 Task: Open Card Operating Agreements Review in Board Media Planning and Buying to Workspace Event Marketing and add a team member Softage.1@softage.net, a label Green, a checklist Restaurant Launch, an attachment from your computer, a color Green and finally, add a card description 'Plan and execute company team-building seminar' and a comment 'Given the potential impact of this task on our team morale and motivation, let us ensure that we approach it with a sense of positivity and enthusiasm.'. Add a start date 'Jan 05, 1900' with a due date 'Jan 12, 1900'
Action: Mouse moved to (117, 57)
Screenshot: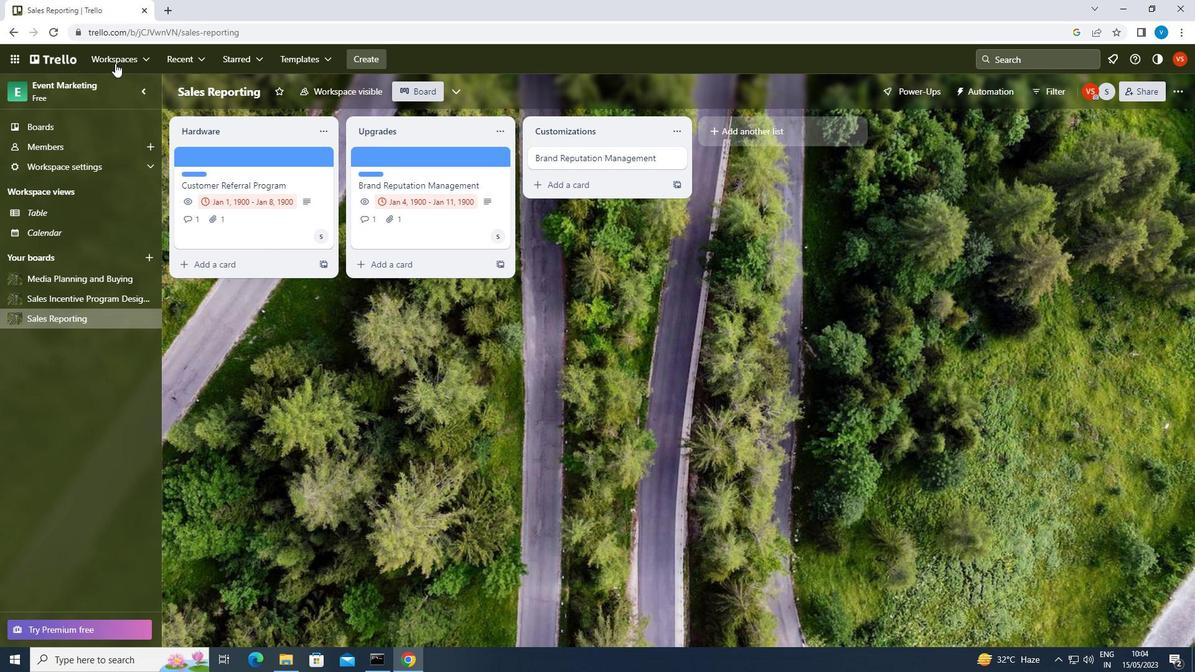 
Action: Mouse pressed left at (117, 57)
Screenshot: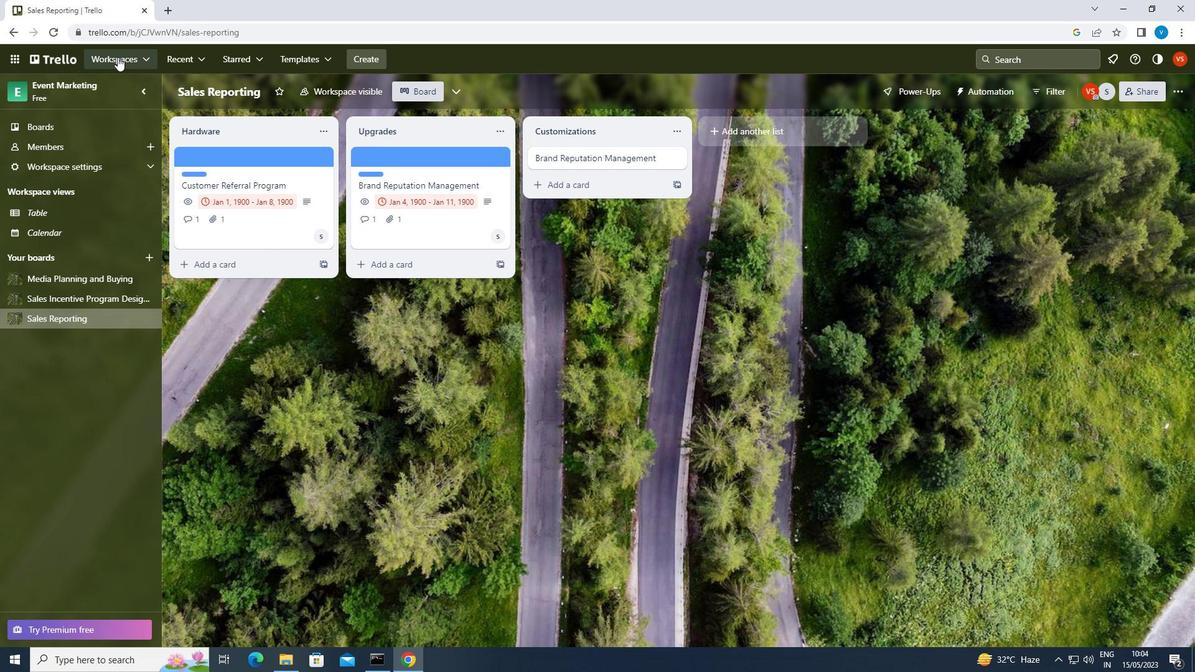 
Action: Mouse moved to (132, 531)
Screenshot: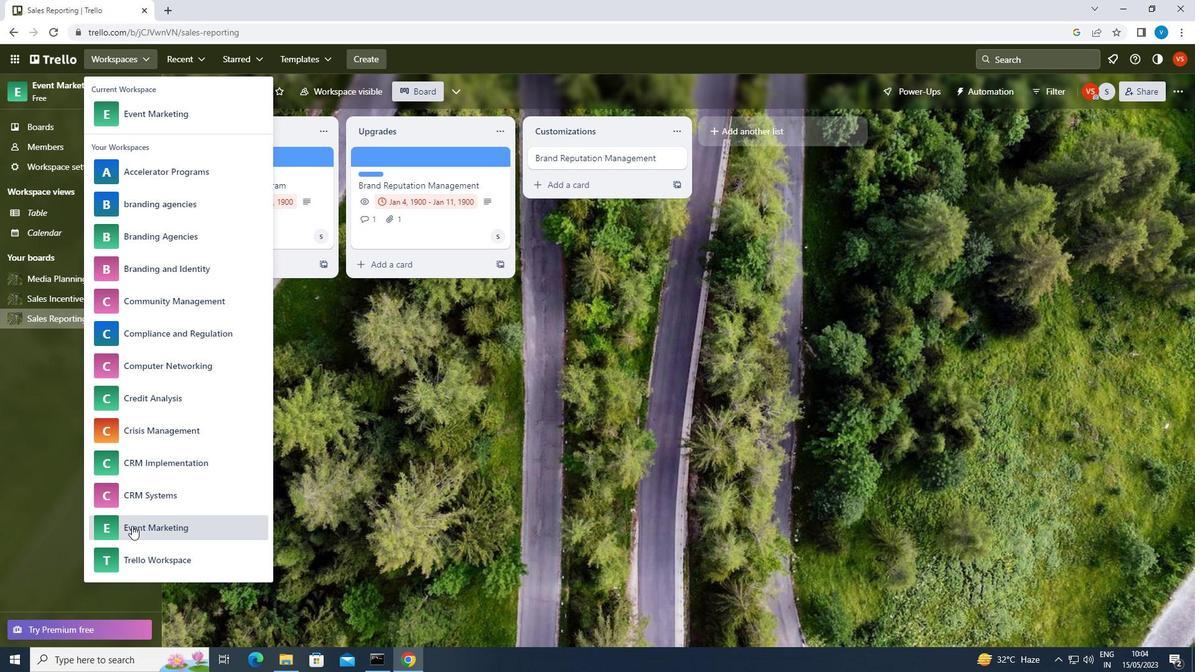 
Action: Mouse pressed left at (132, 531)
Screenshot: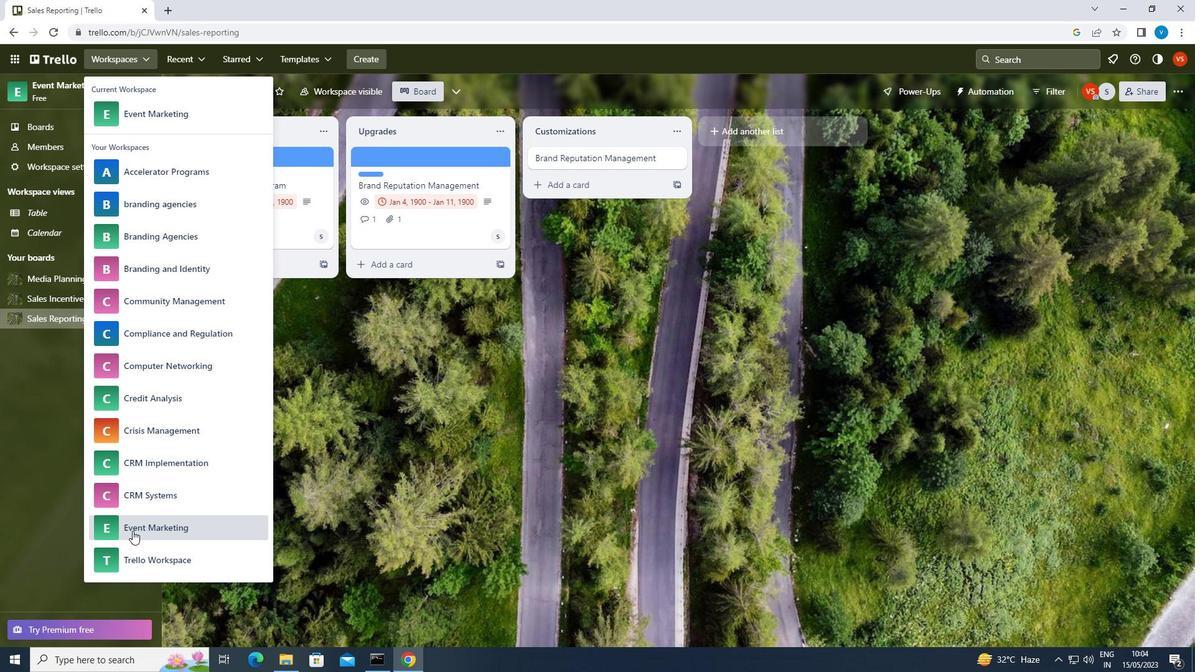 
Action: Mouse moved to (882, 522)
Screenshot: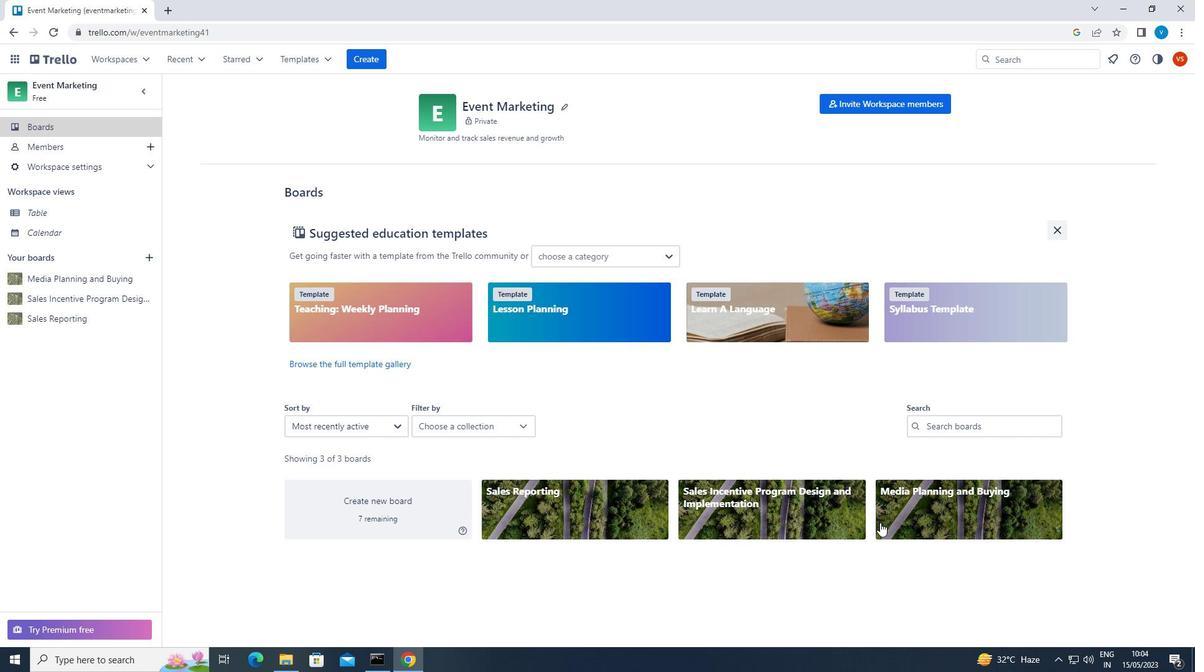 
Action: Mouse pressed left at (882, 522)
Screenshot: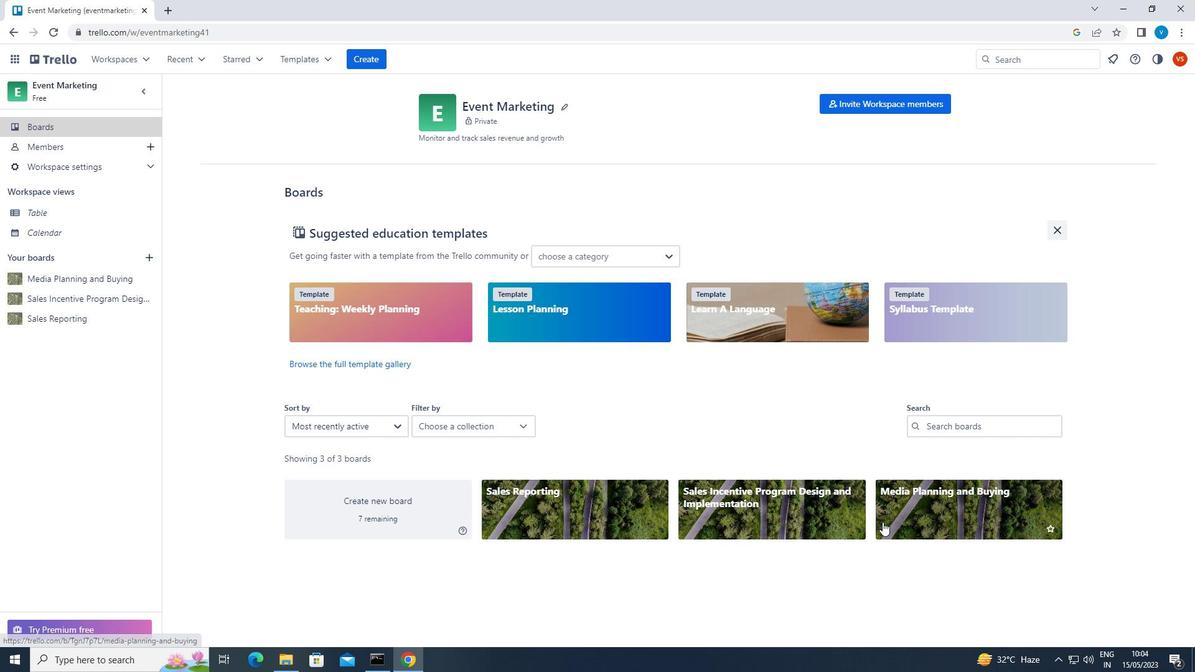 
Action: Mouse moved to (431, 154)
Screenshot: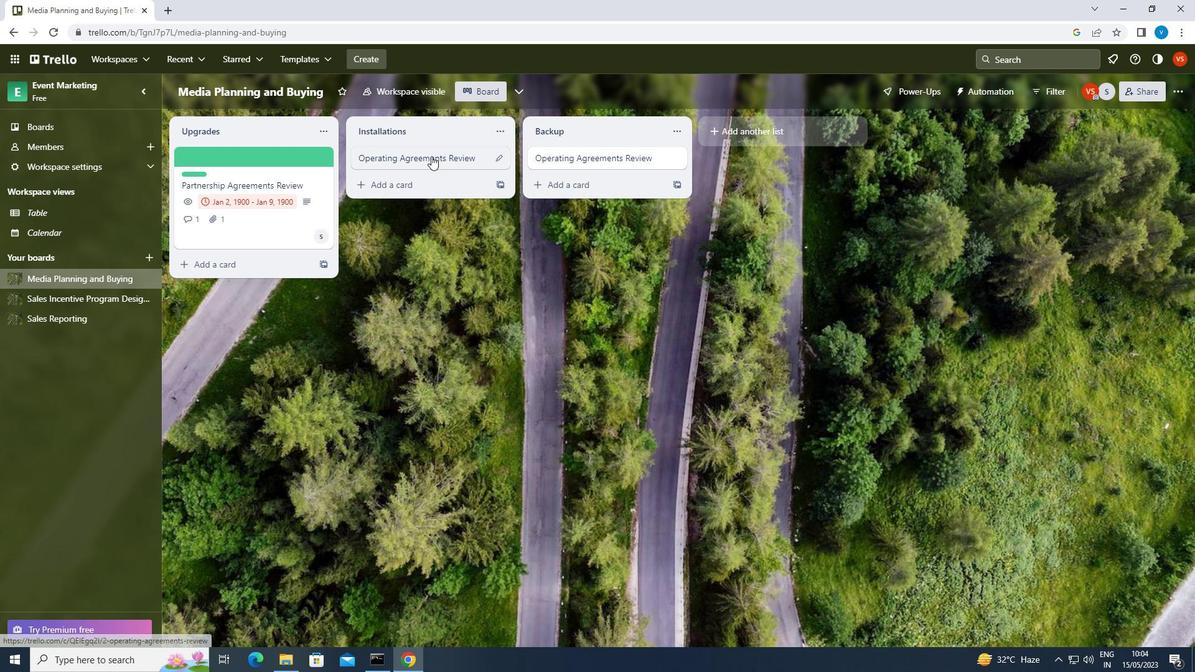 
Action: Mouse pressed left at (431, 154)
Screenshot: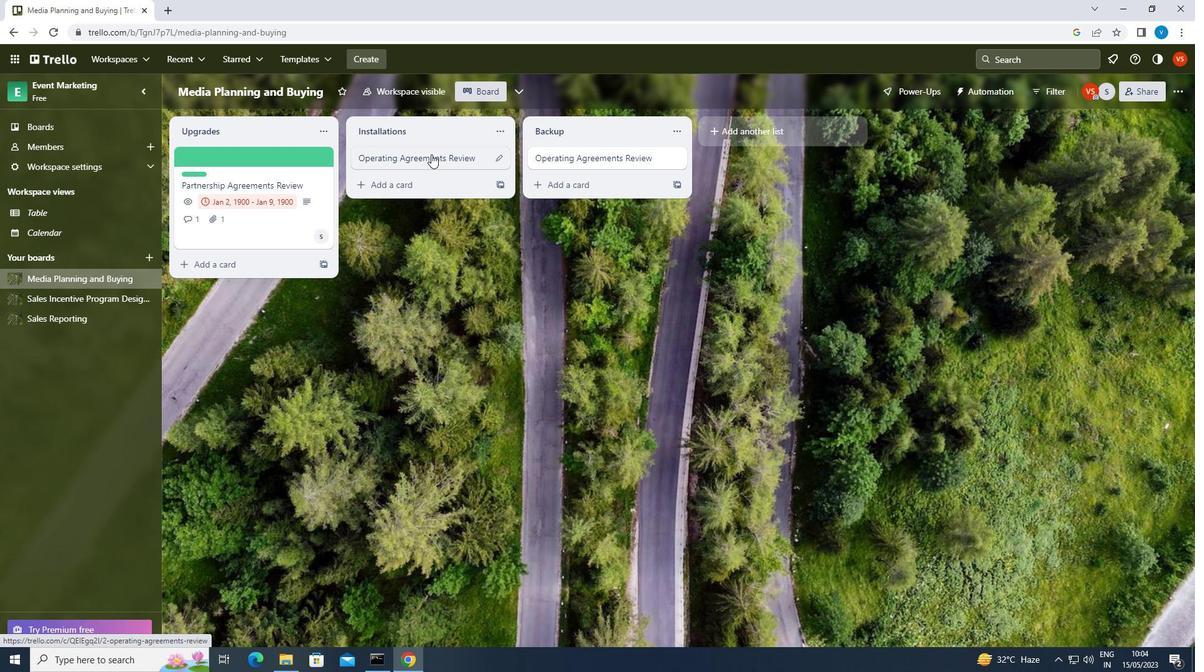 
Action: Mouse moved to (746, 204)
Screenshot: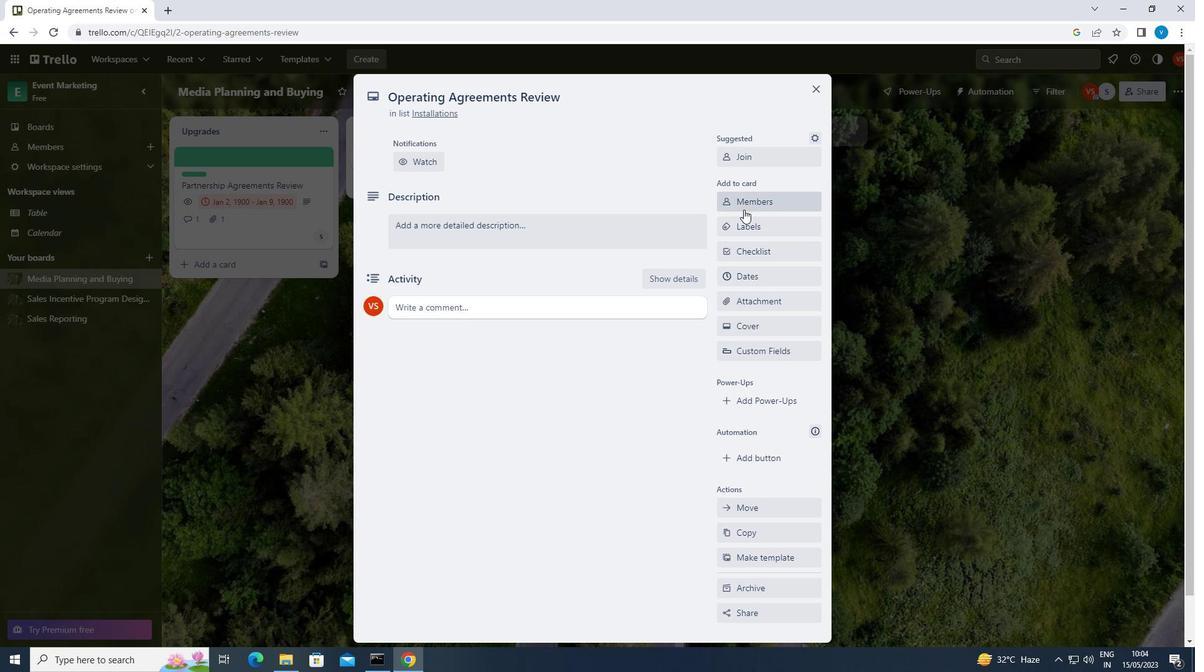 
Action: Mouse pressed left at (746, 204)
Screenshot: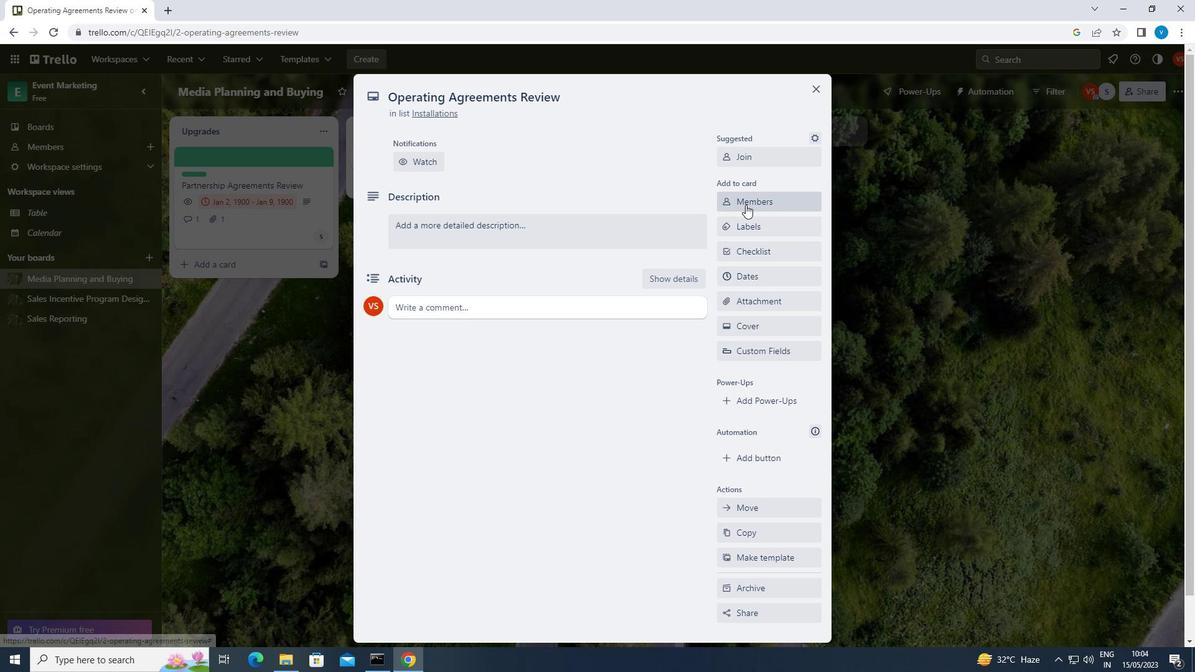 
Action: Mouse moved to (716, 221)
Screenshot: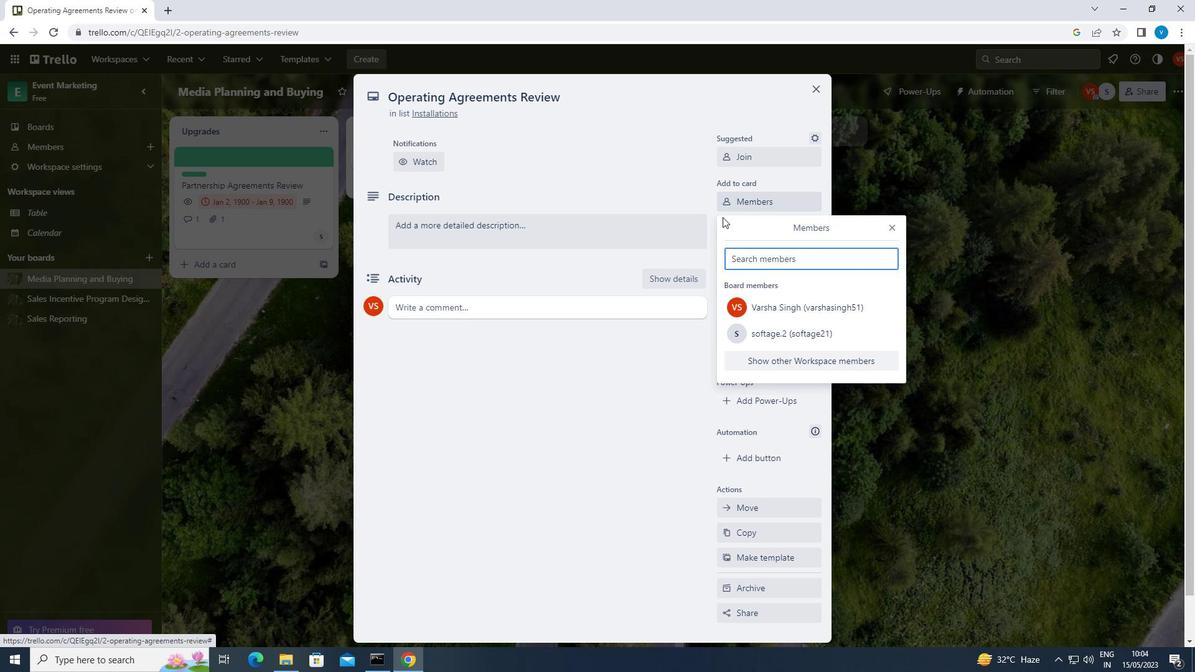 
Action: Key pressed <Key.shift>SOFTAGE.1<Key.shift><Key.shift><Key.shift>@SOFTAGE.NET
Screenshot: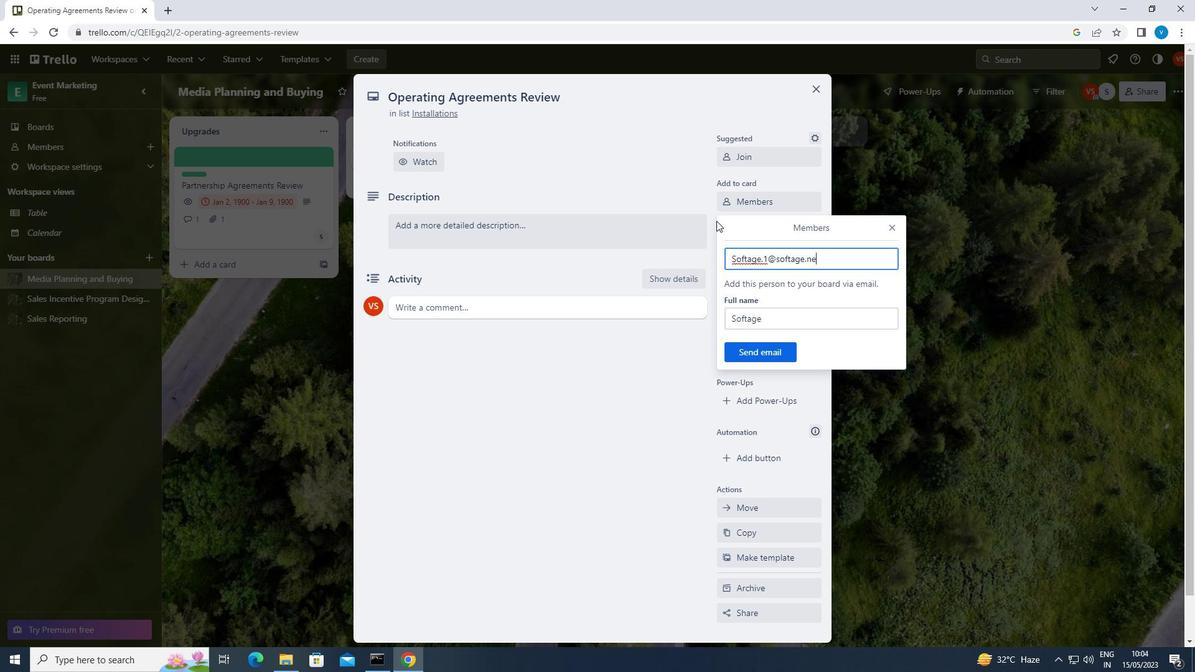 
Action: Mouse moved to (768, 349)
Screenshot: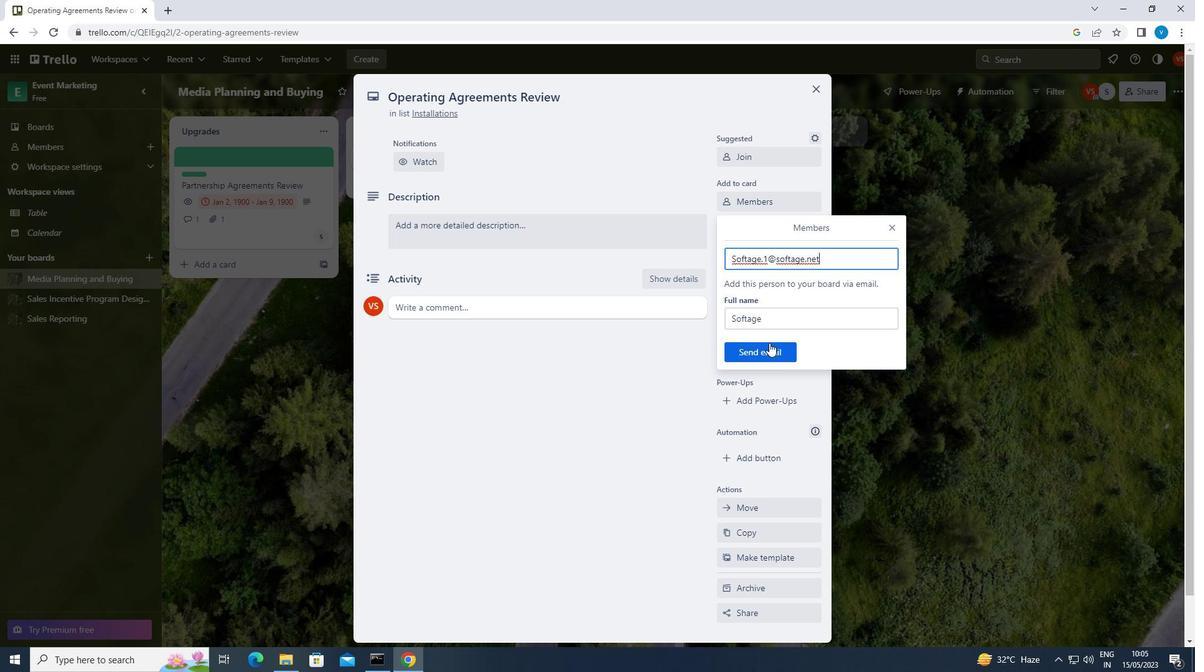 
Action: Mouse pressed left at (768, 349)
Screenshot: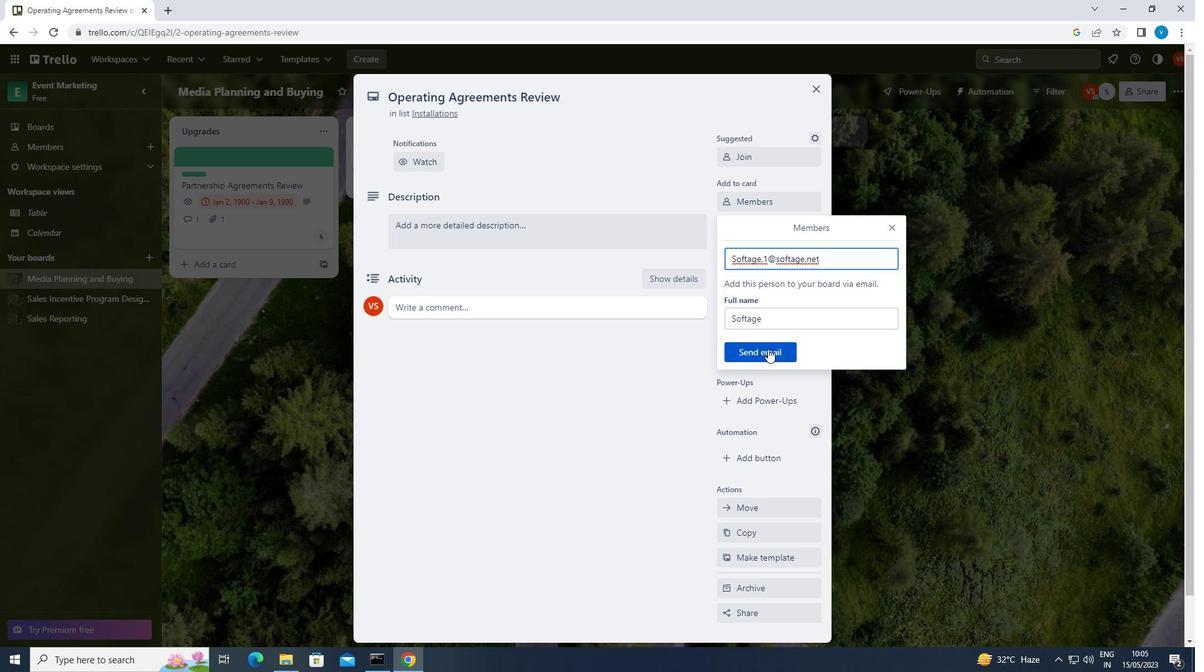 
Action: Mouse moved to (770, 225)
Screenshot: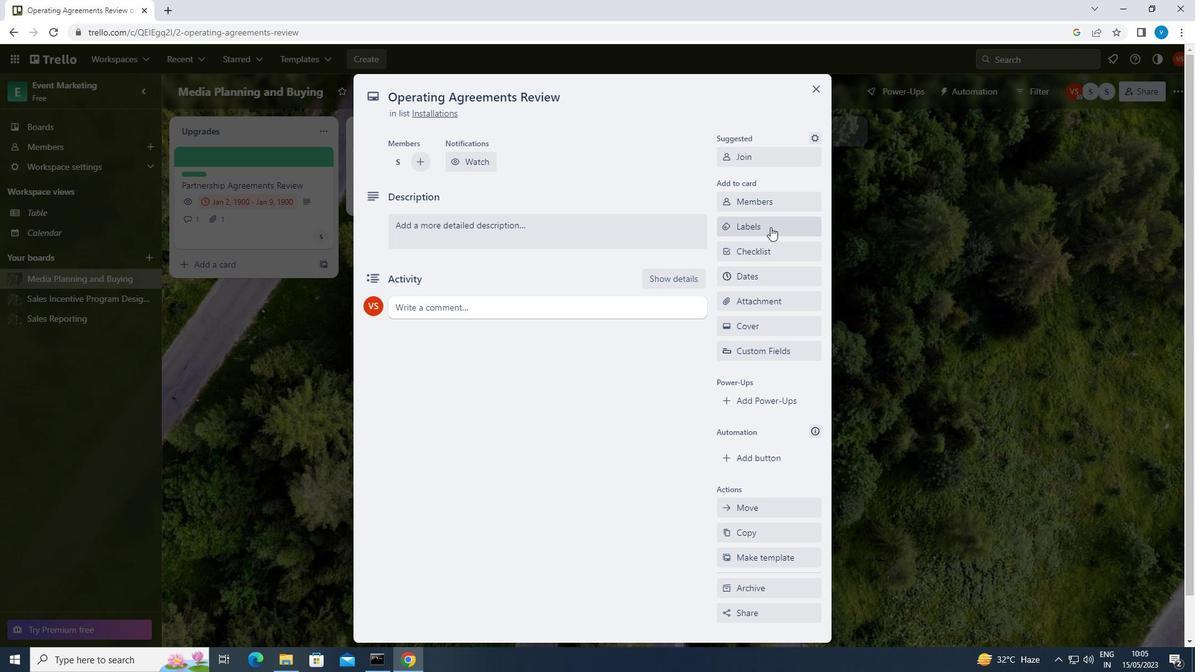 
Action: Mouse pressed left at (770, 225)
Screenshot: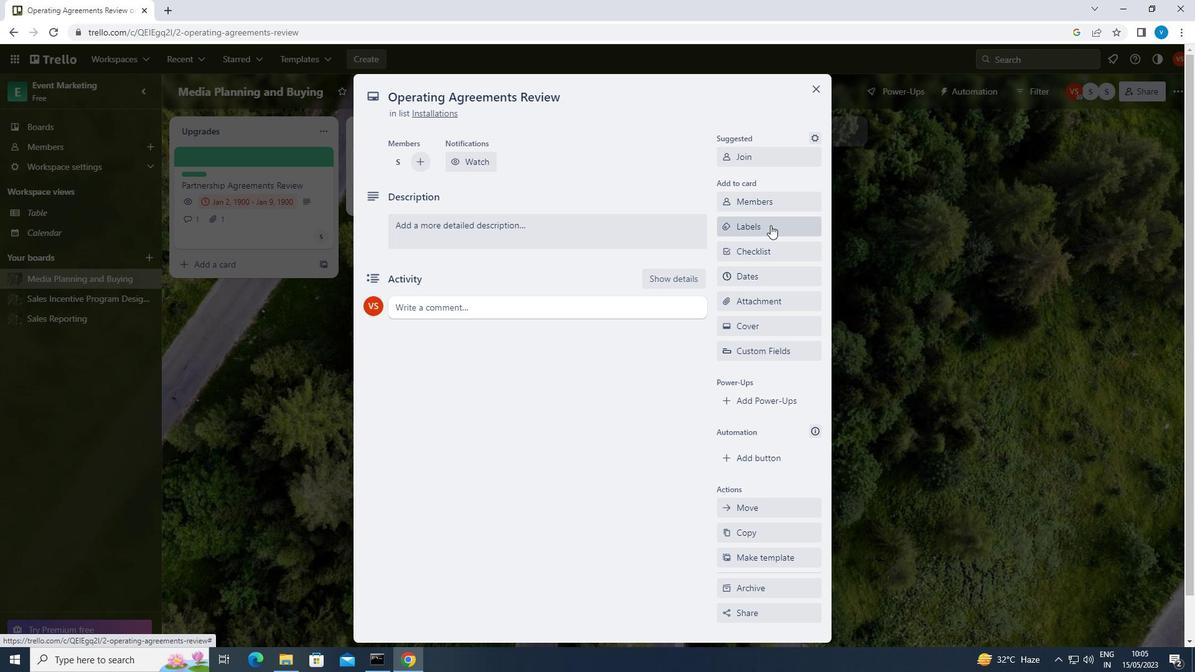 
Action: Mouse moved to (789, 325)
Screenshot: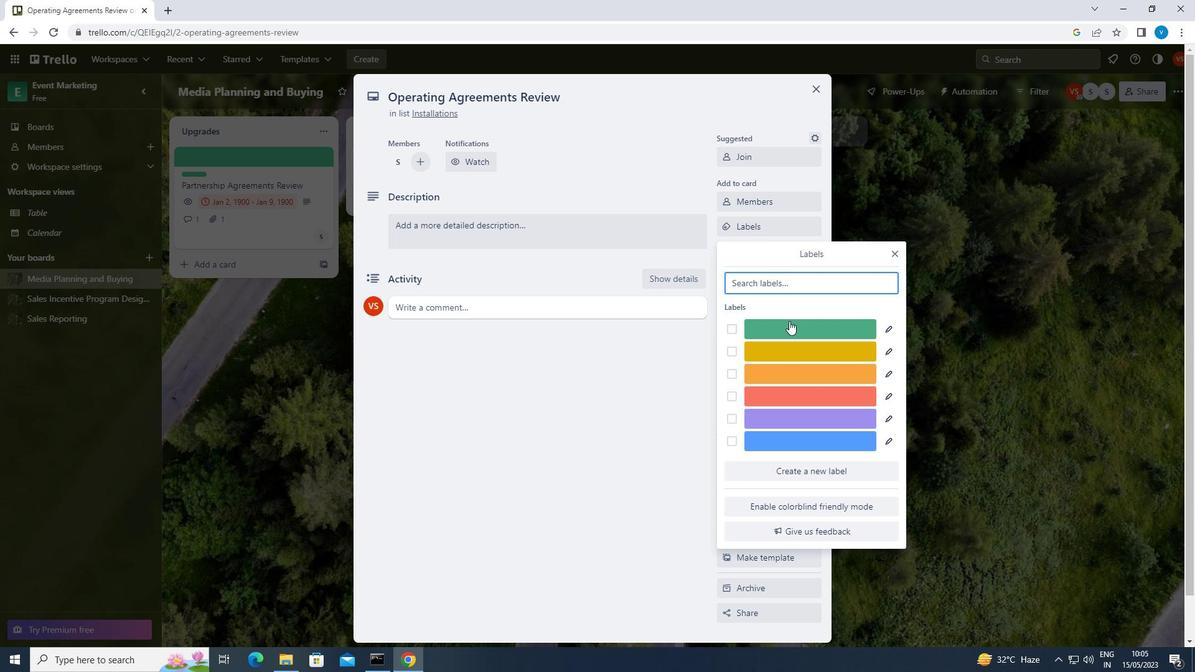 
Action: Mouse pressed left at (789, 325)
Screenshot: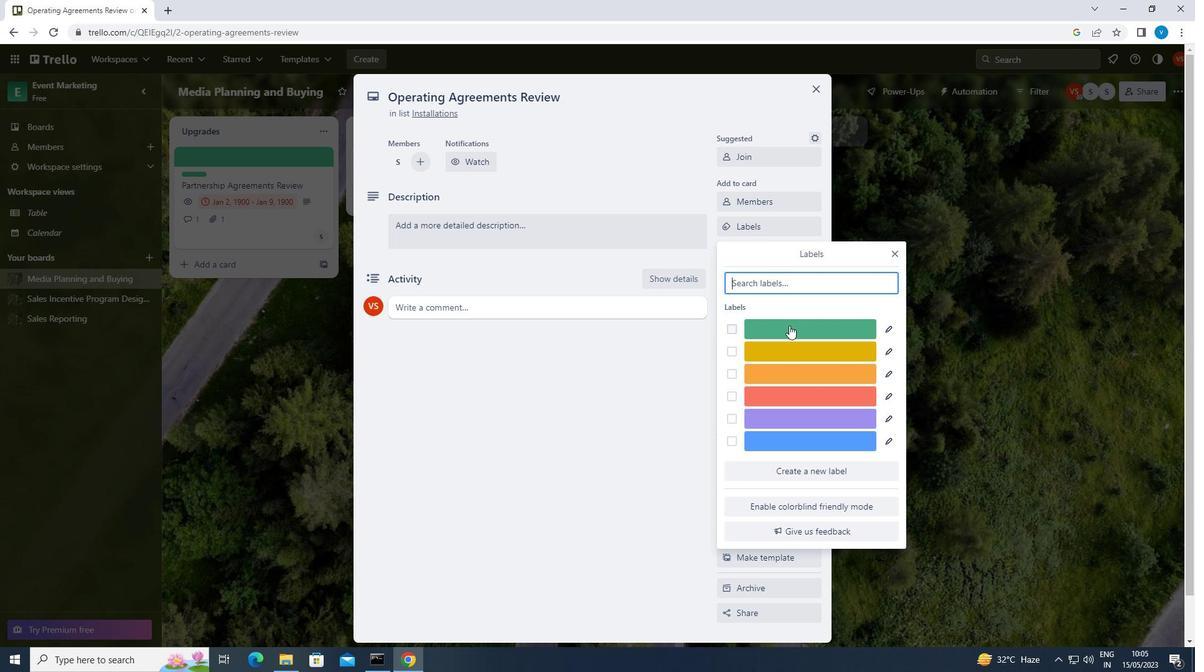 
Action: Mouse moved to (894, 254)
Screenshot: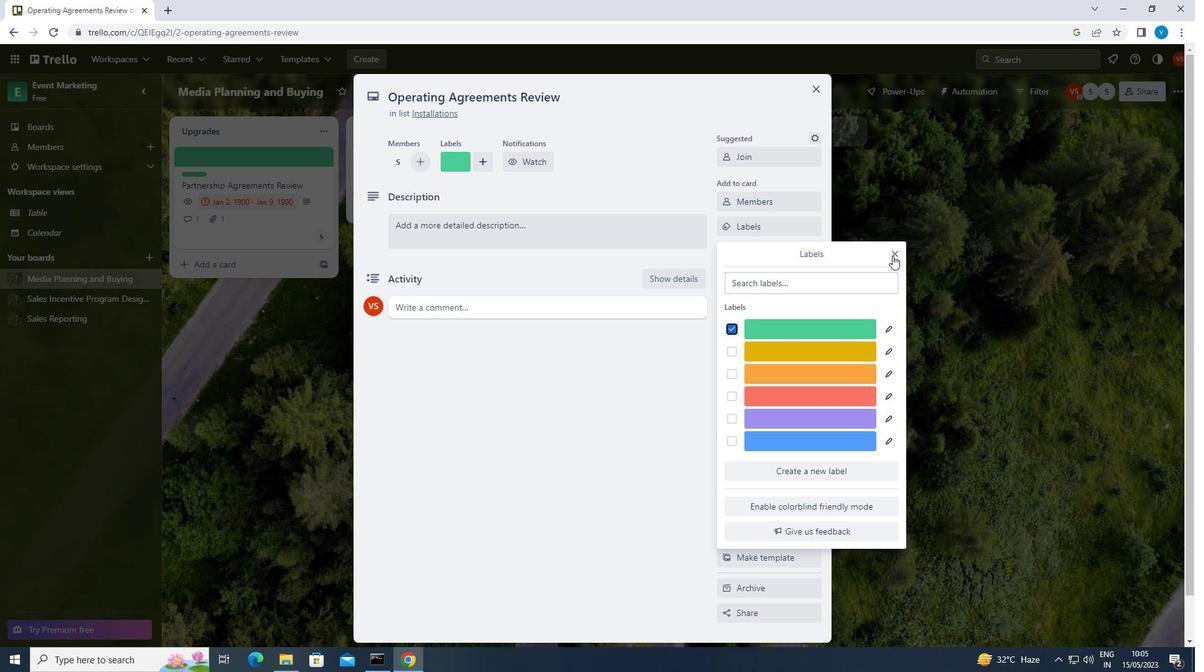 
Action: Mouse pressed left at (894, 254)
Screenshot: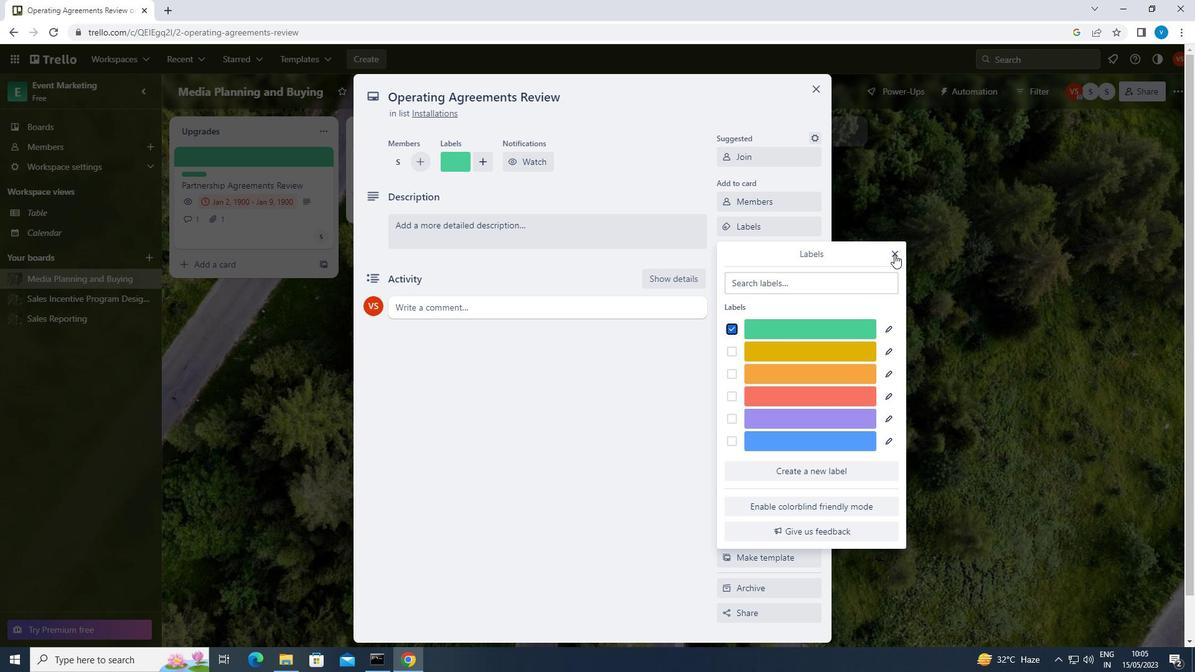 
Action: Mouse moved to (804, 252)
Screenshot: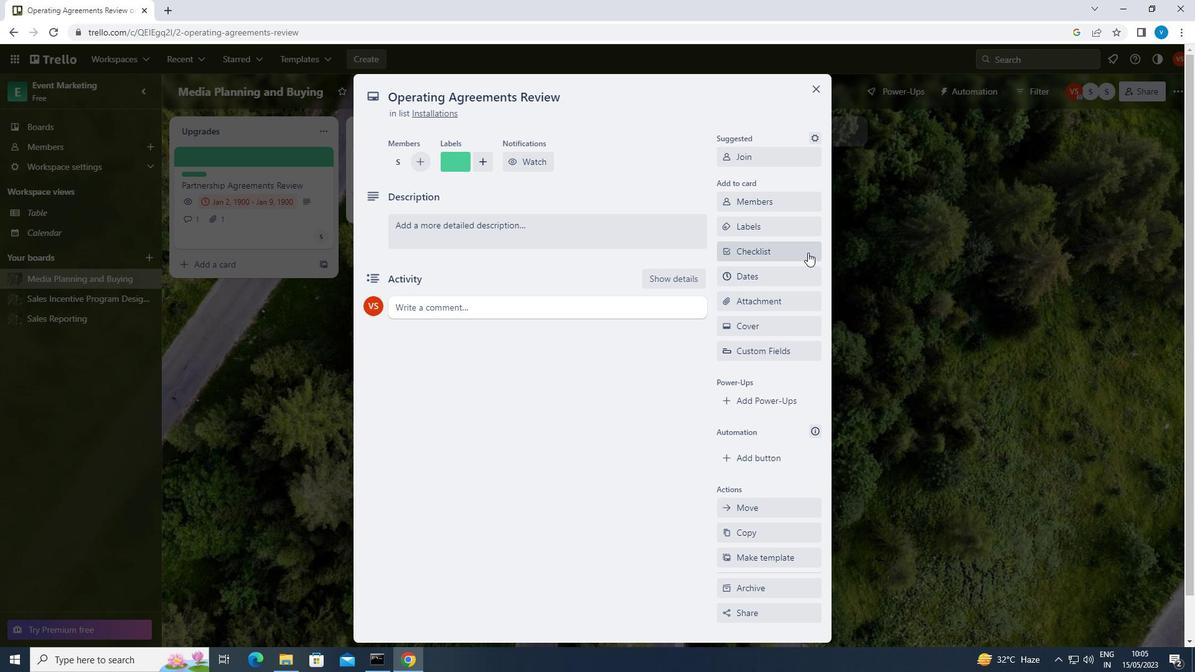 
Action: Mouse pressed left at (804, 252)
Screenshot: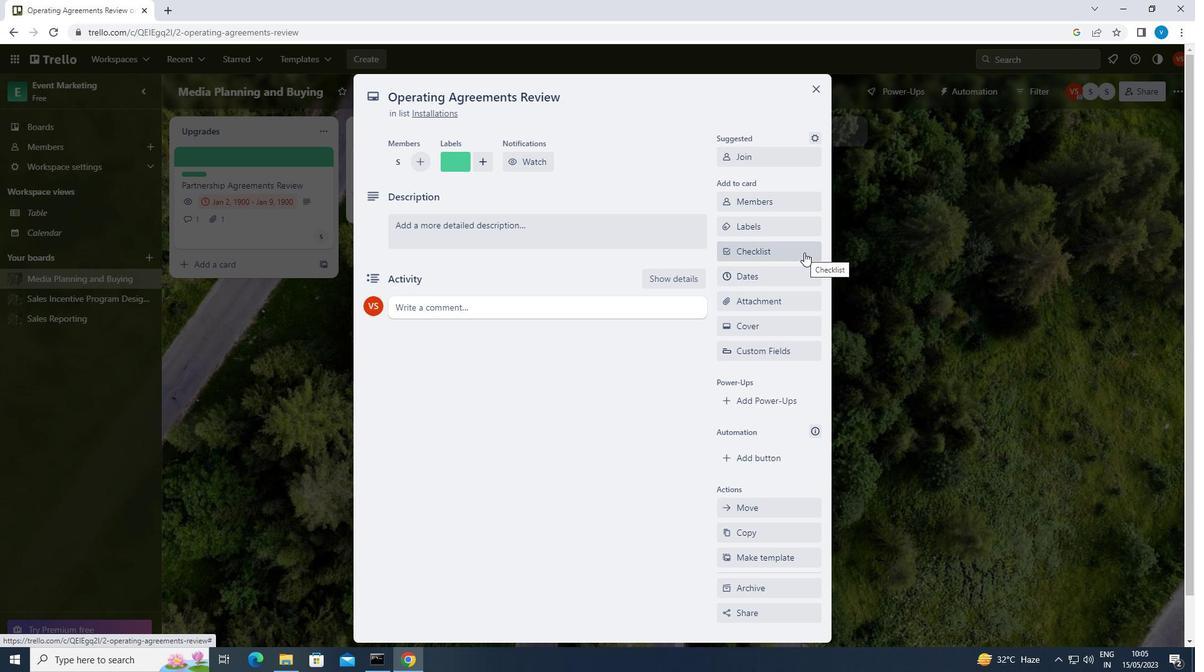 
Action: Mouse moved to (804, 250)
Screenshot: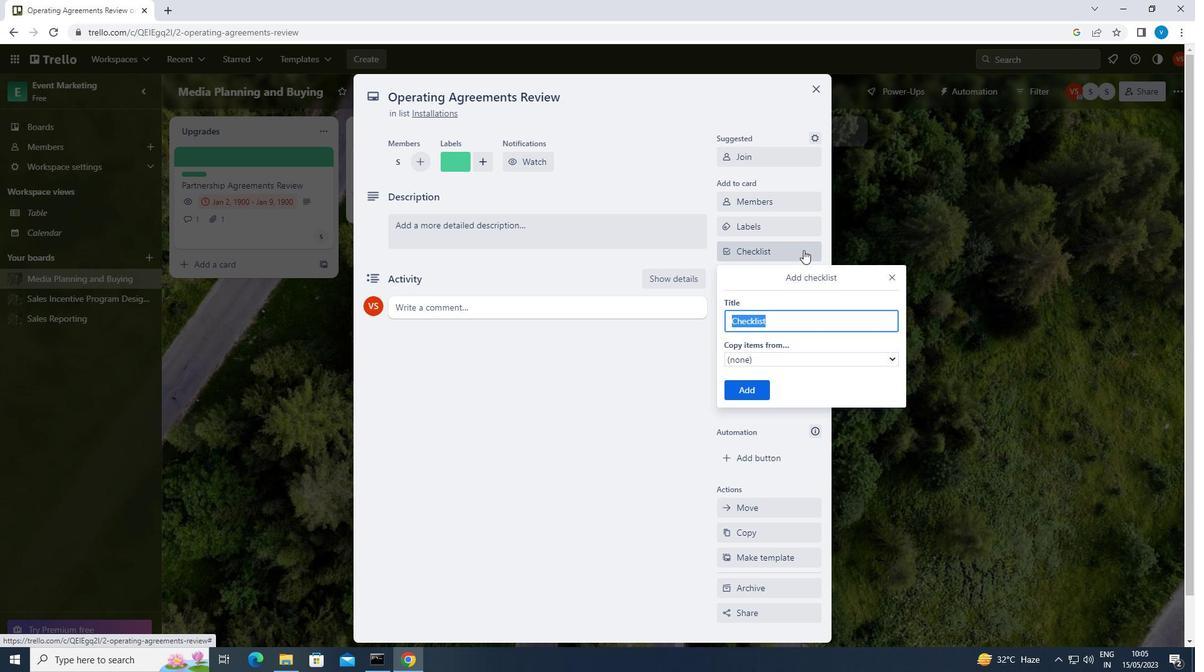 
Action: Key pressed <Key.shift>RESTAURANT<Key.space><Key.shift><Key.shift><Key.shift><Key.shift><Key.shift>LAUNCH
Screenshot: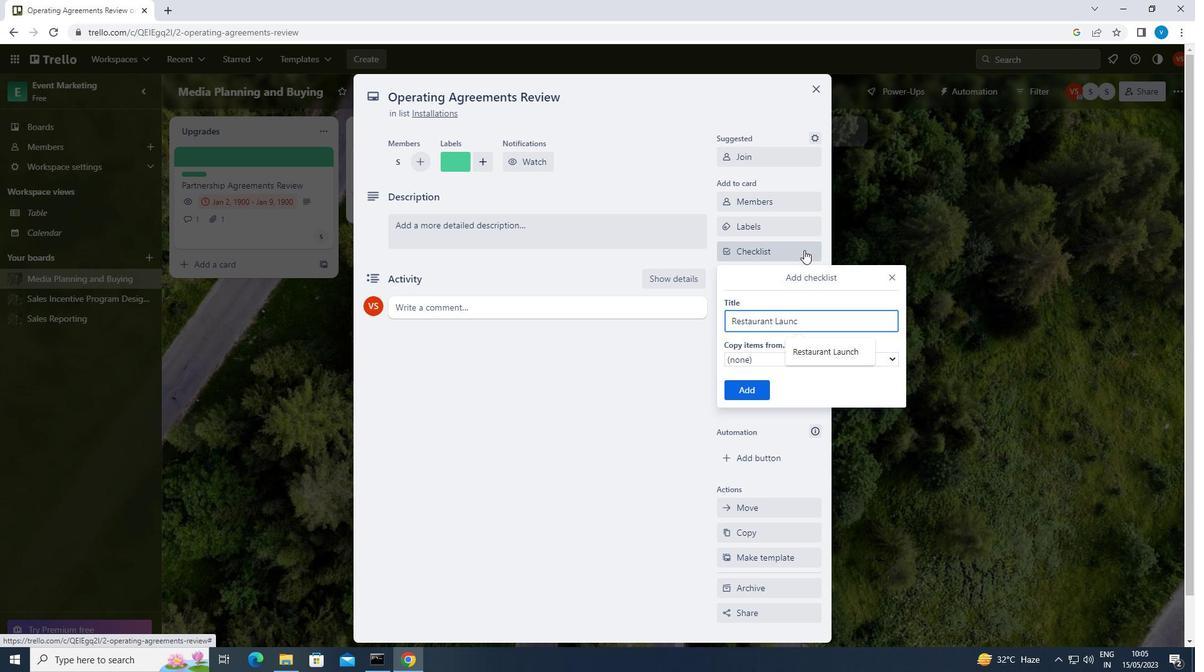 
Action: Mouse moved to (755, 396)
Screenshot: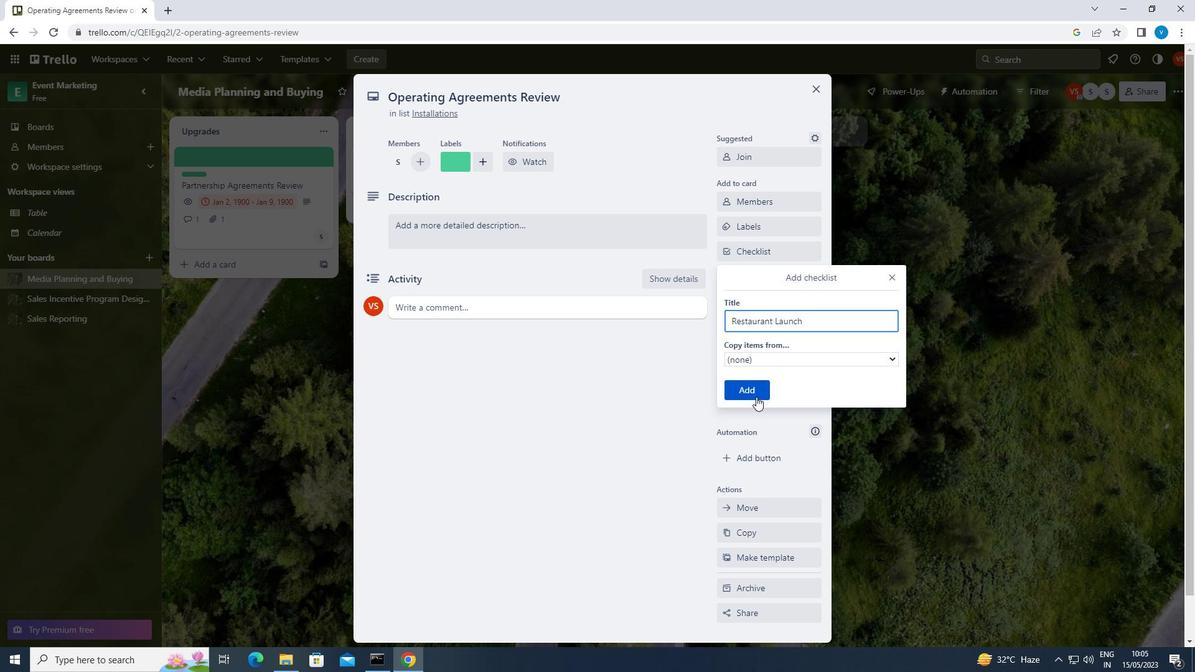 
Action: Mouse pressed left at (755, 396)
Screenshot: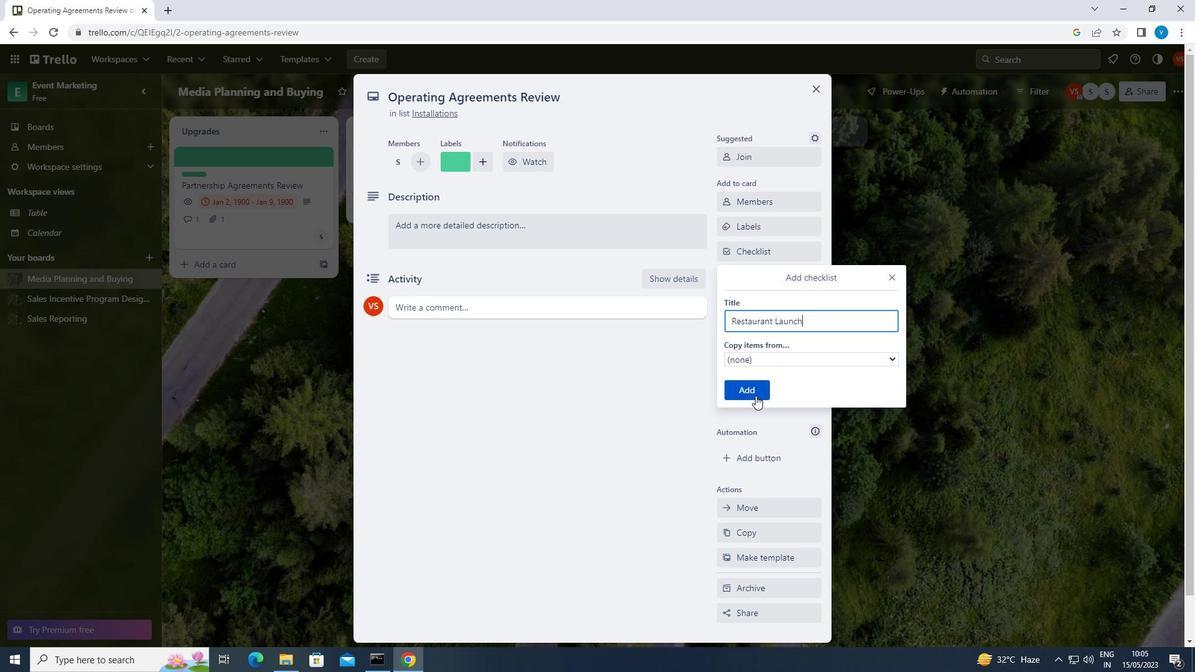 
Action: Mouse moved to (764, 298)
Screenshot: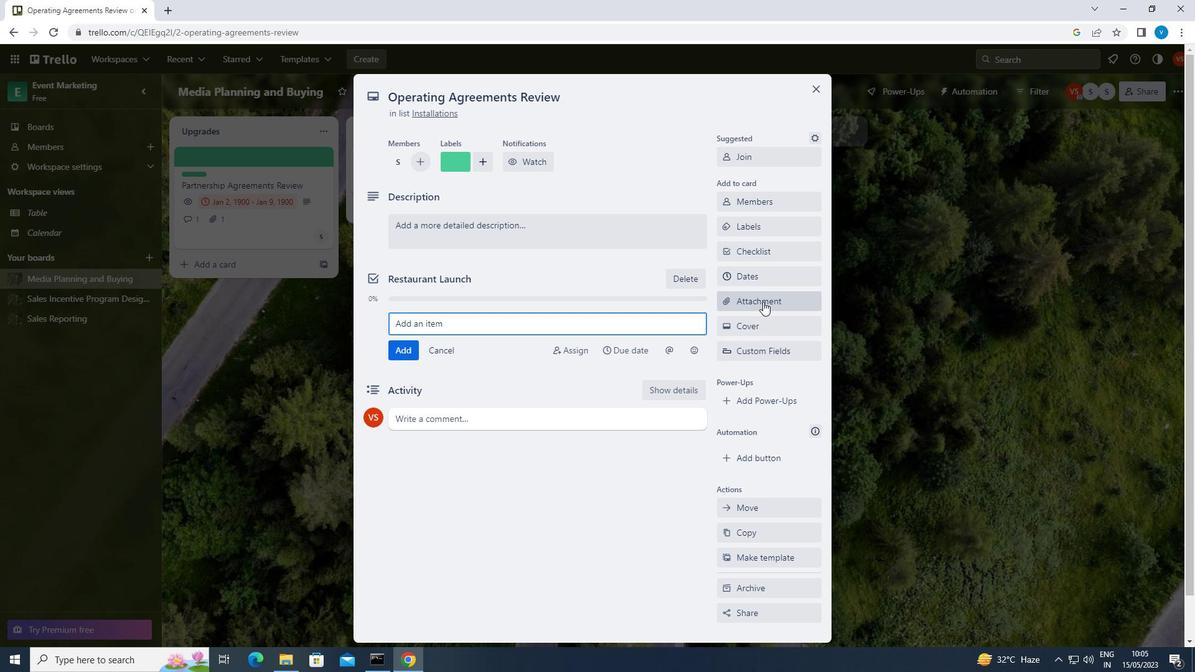 
Action: Mouse pressed left at (764, 298)
Screenshot: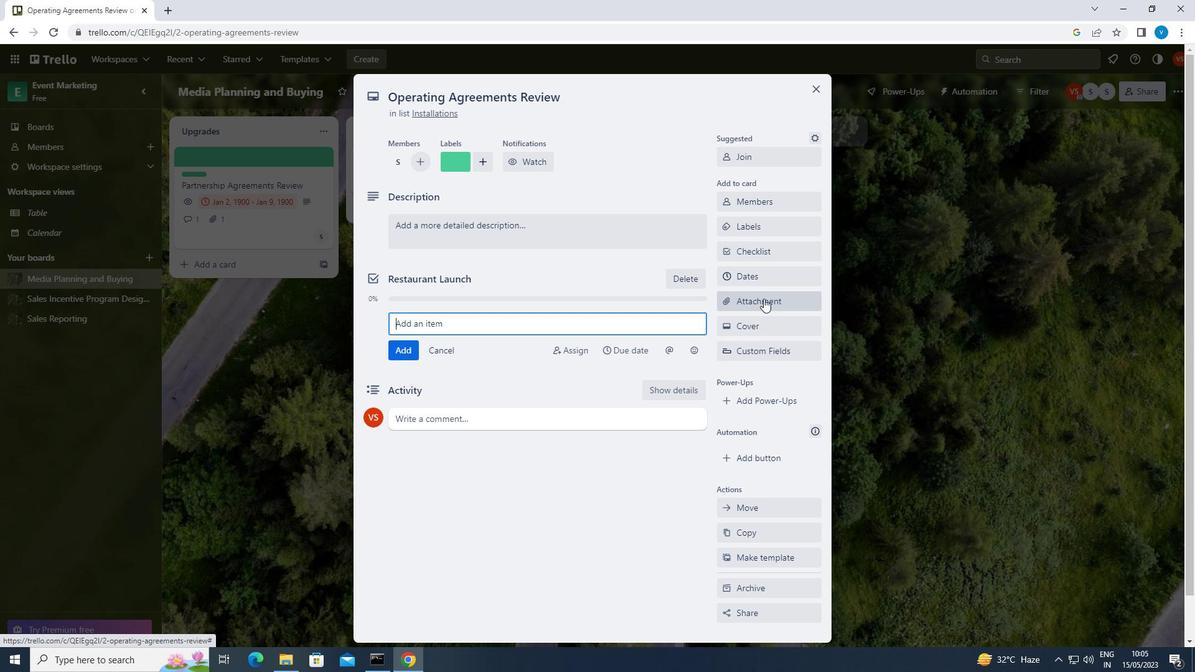 
Action: Mouse moved to (745, 354)
Screenshot: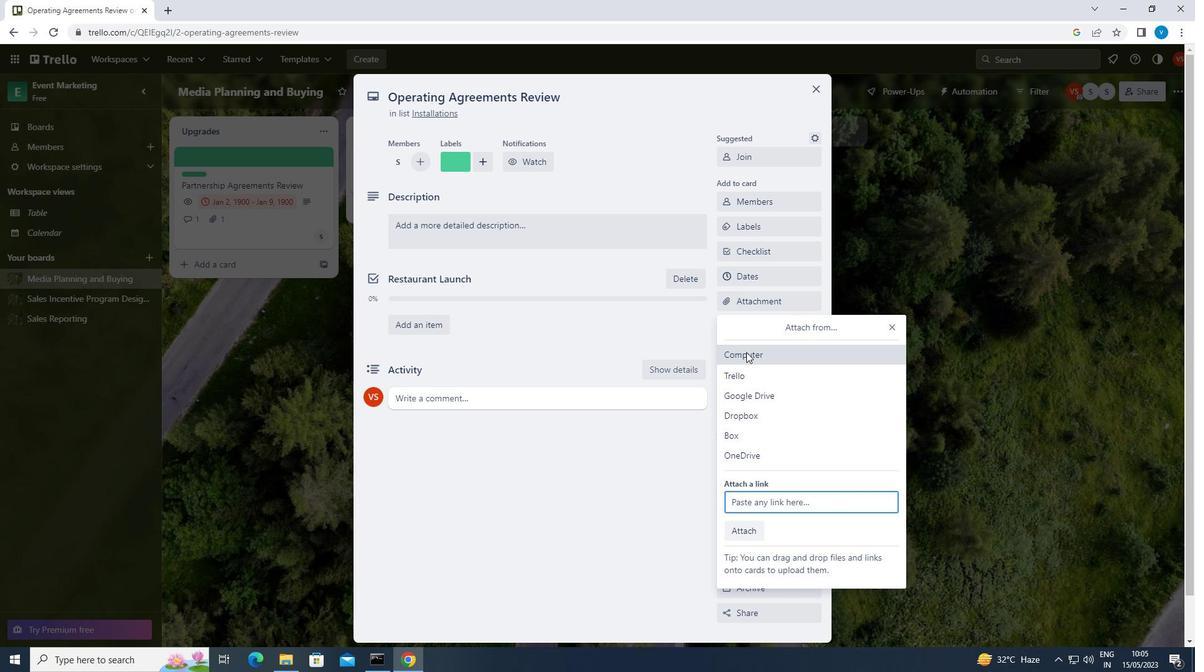 
Action: Mouse pressed left at (745, 354)
Screenshot: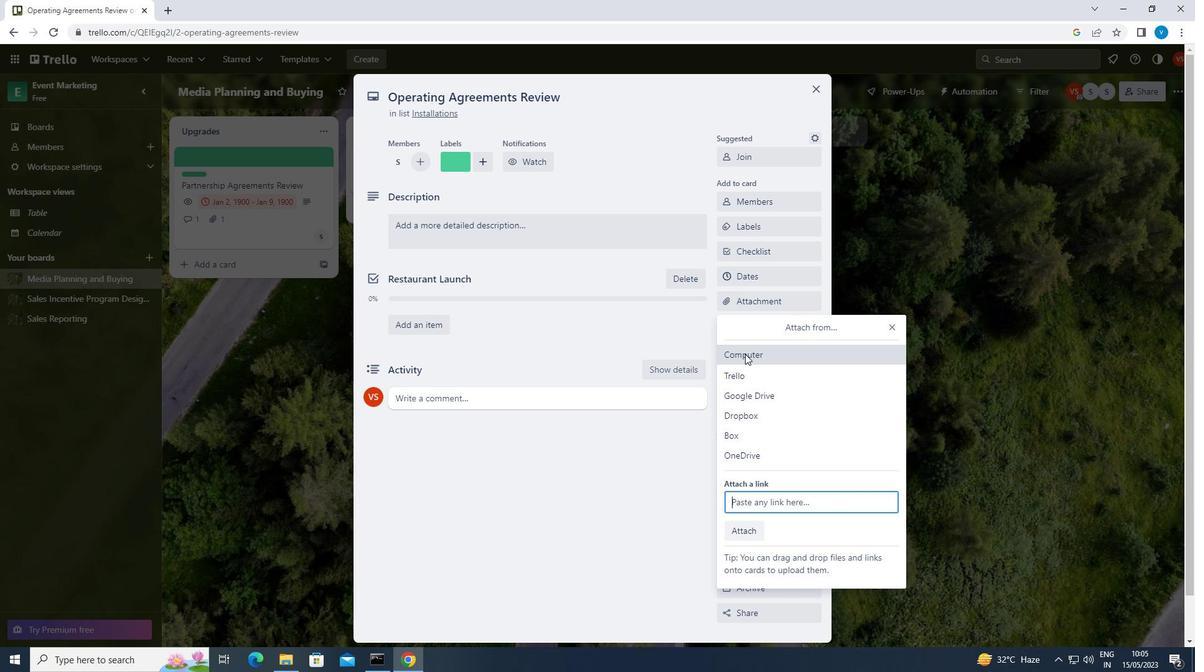 
Action: Mouse moved to (281, 215)
Screenshot: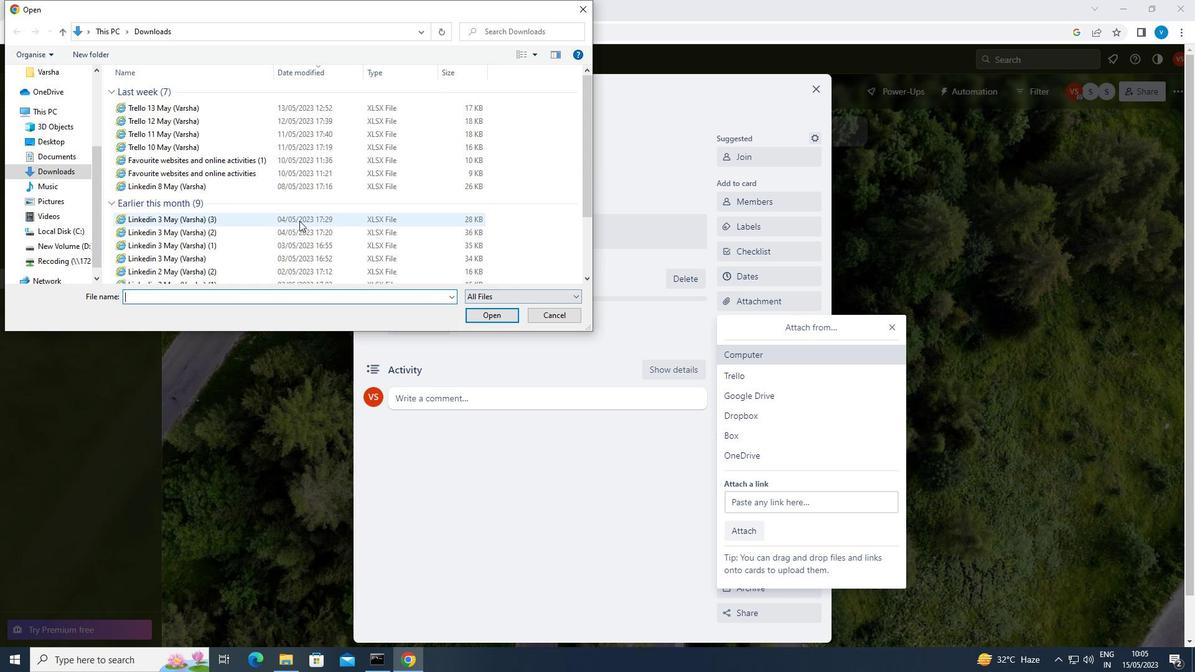 
Action: Mouse pressed left at (281, 215)
Screenshot: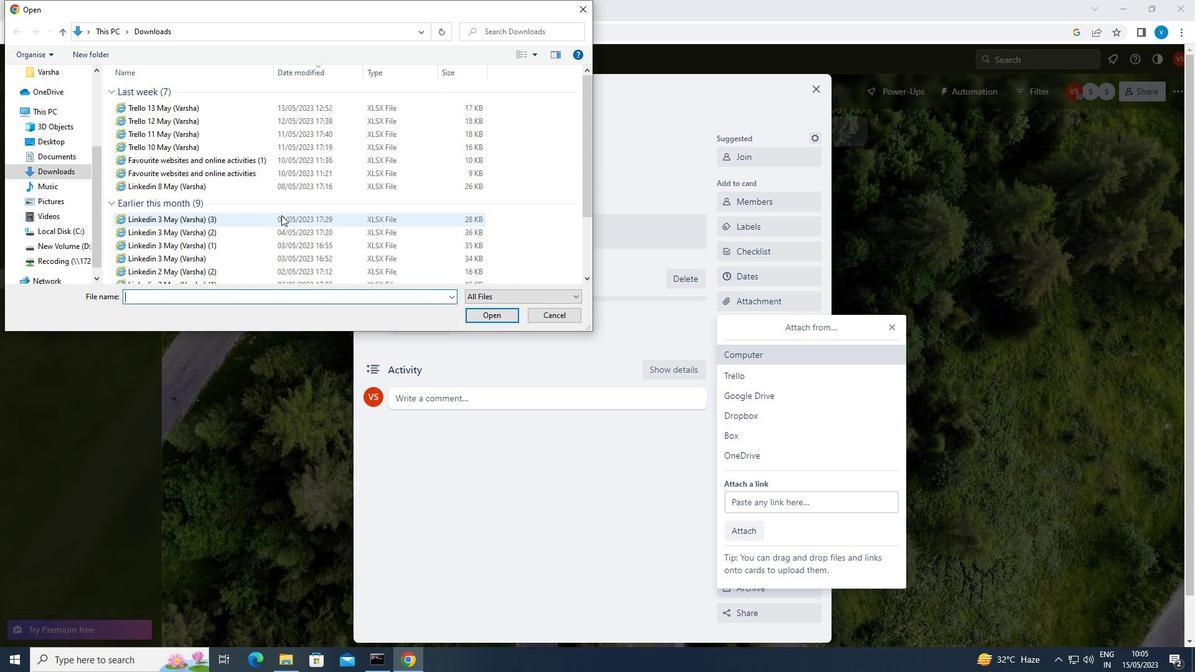 
Action: Mouse moved to (508, 311)
Screenshot: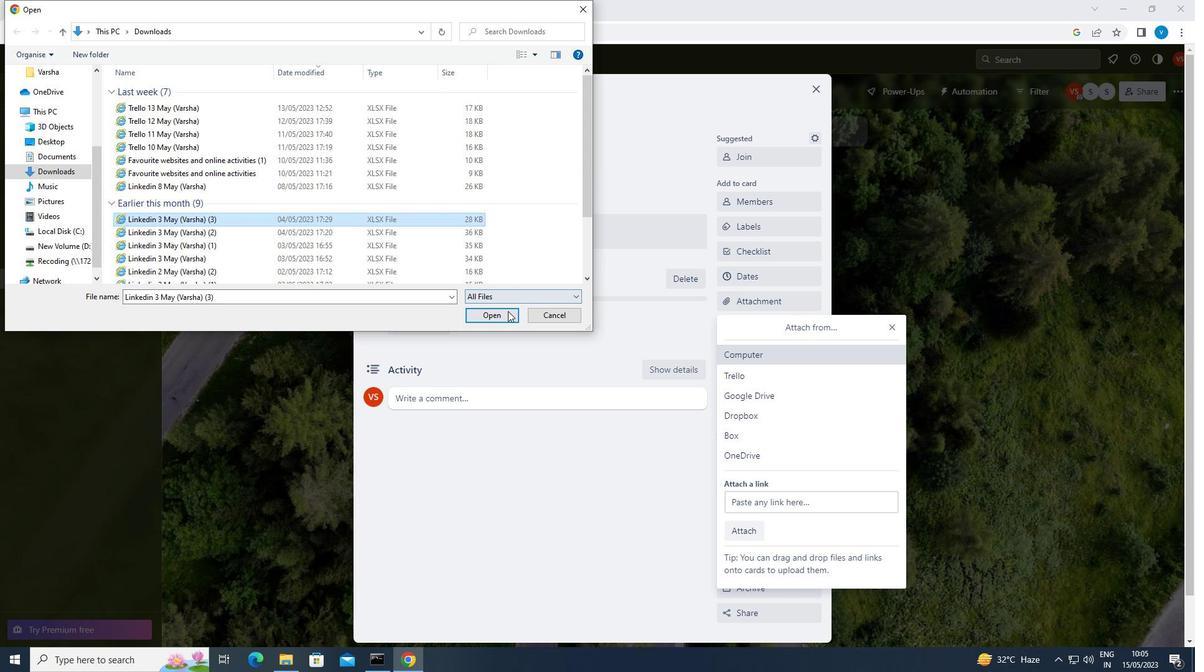 
Action: Mouse pressed left at (508, 311)
Screenshot: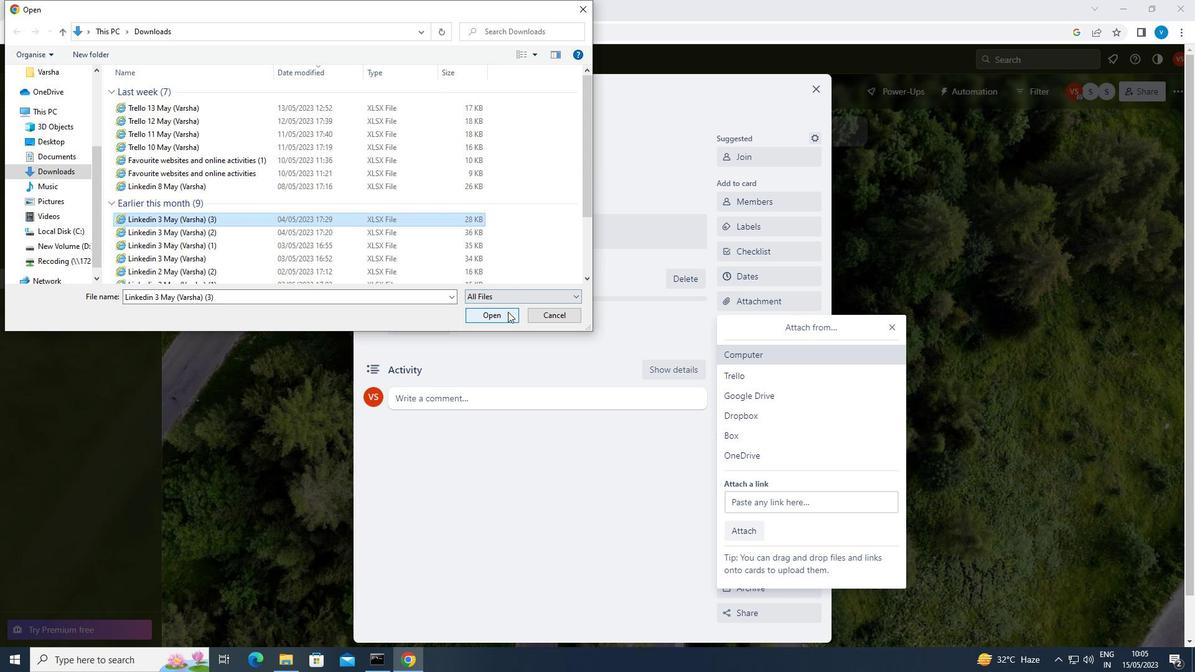 
Action: Mouse moved to (752, 321)
Screenshot: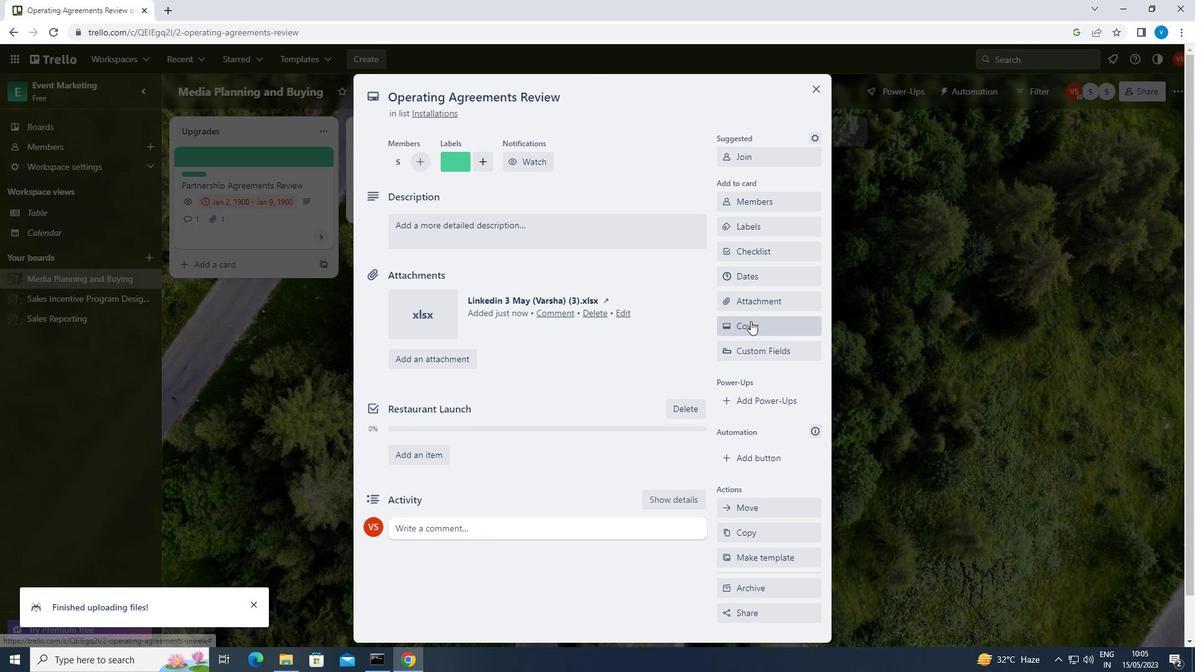 
Action: Mouse pressed left at (752, 321)
Screenshot: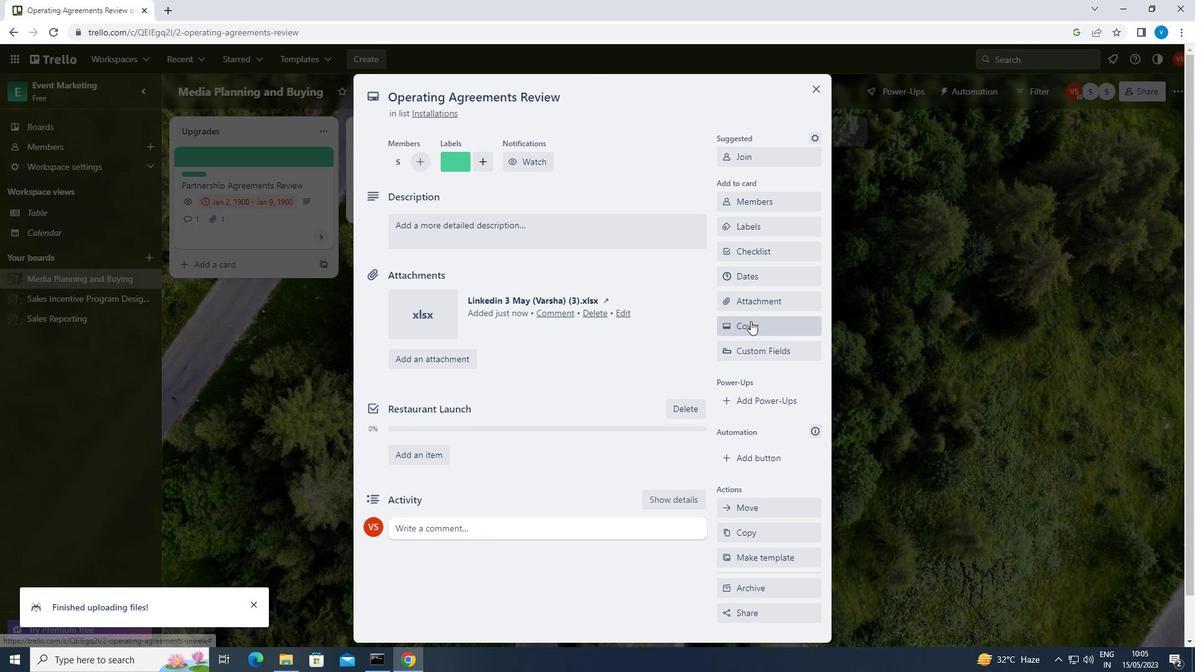 
Action: Mouse moved to (740, 394)
Screenshot: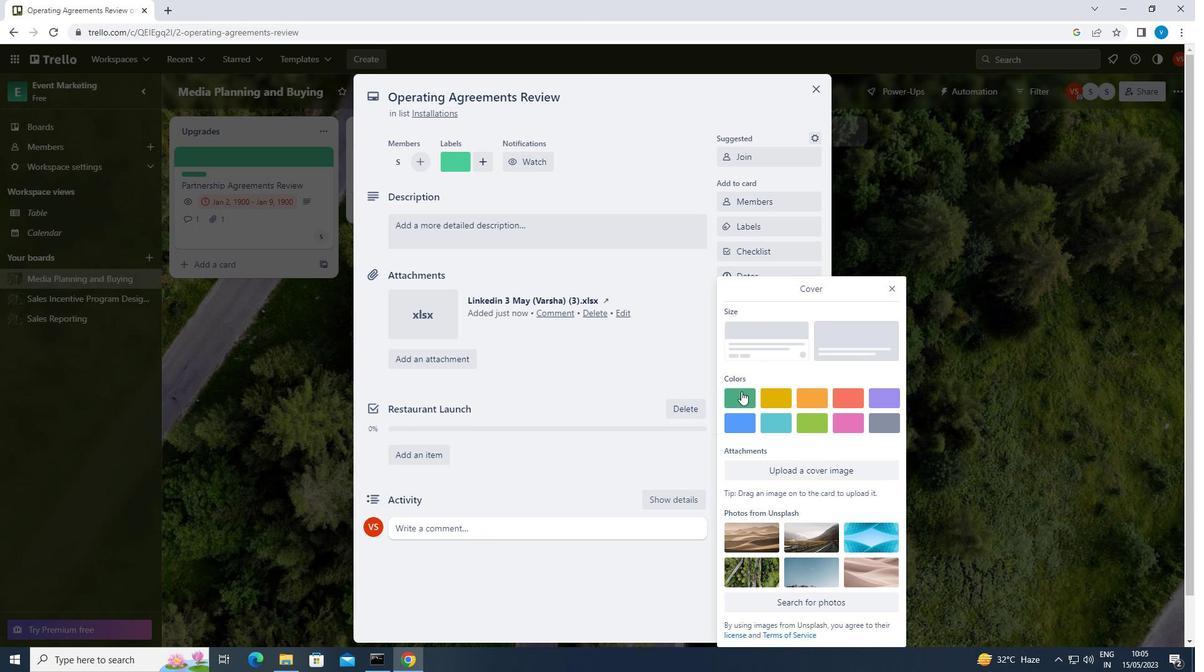 
Action: Mouse pressed left at (740, 394)
Screenshot: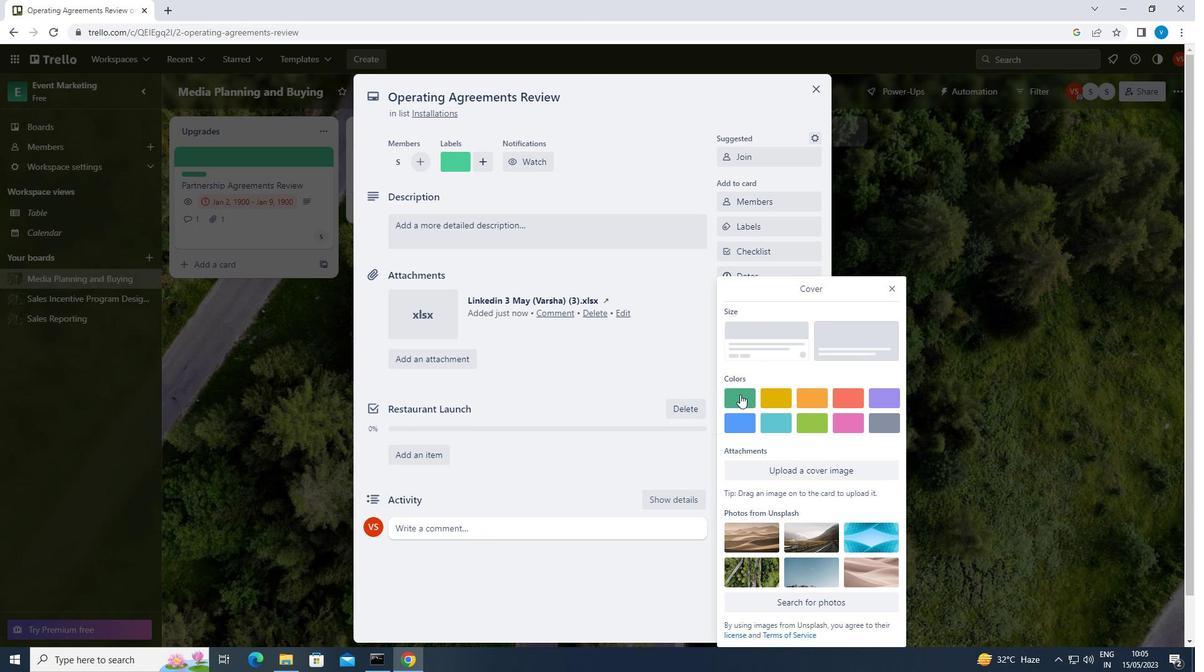 
Action: Mouse moved to (892, 268)
Screenshot: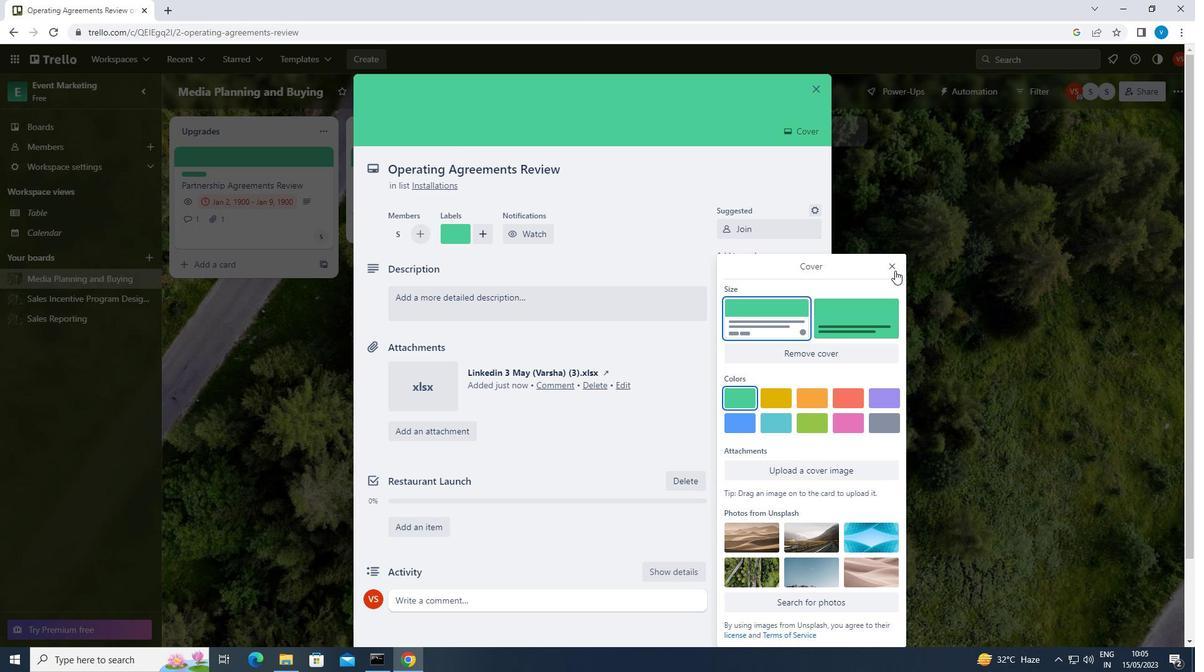 
Action: Mouse pressed left at (892, 268)
Screenshot: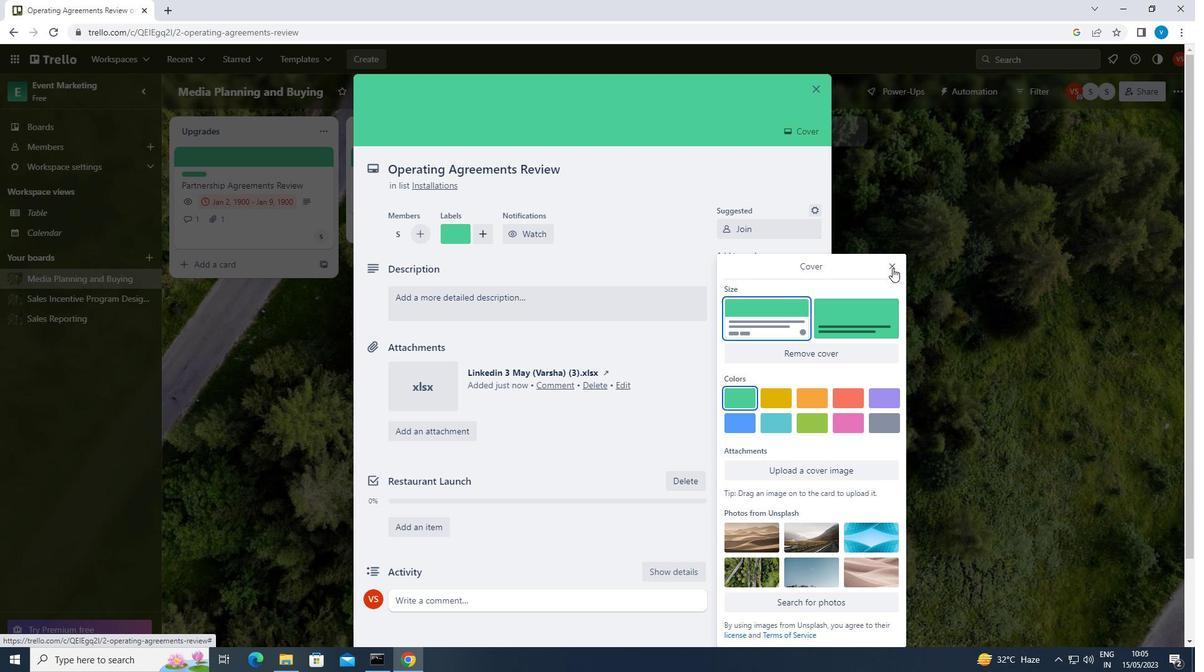 
Action: Mouse moved to (684, 303)
Screenshot: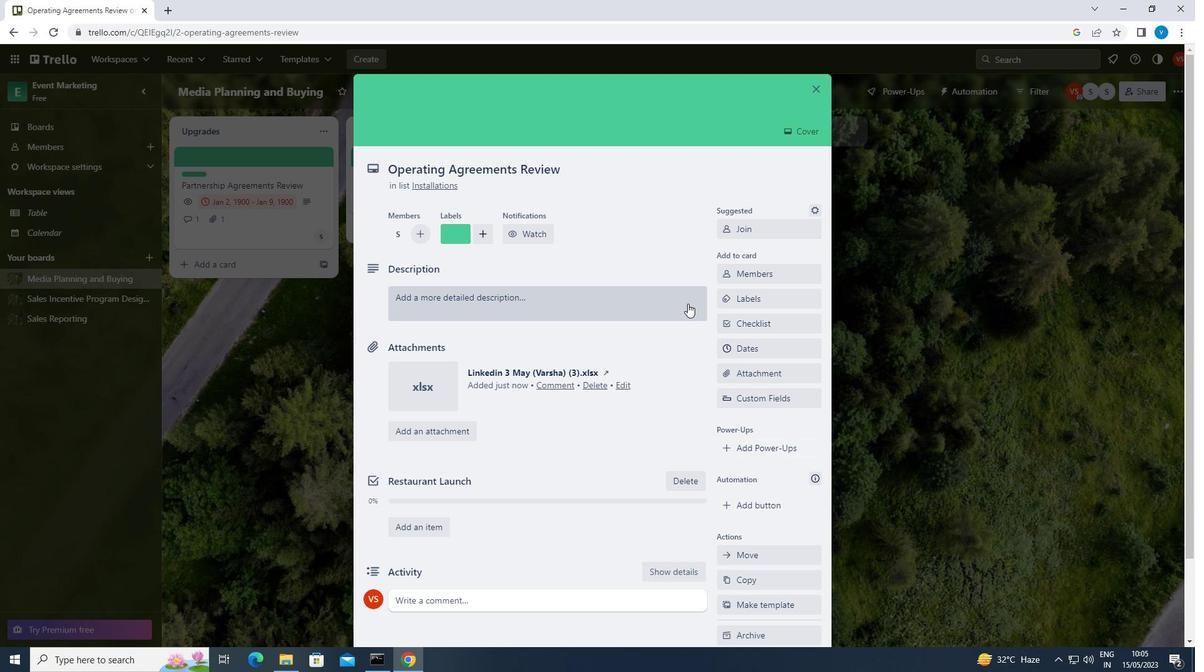 
Action: Mouse pressed left at (684, 303)
Screenshot: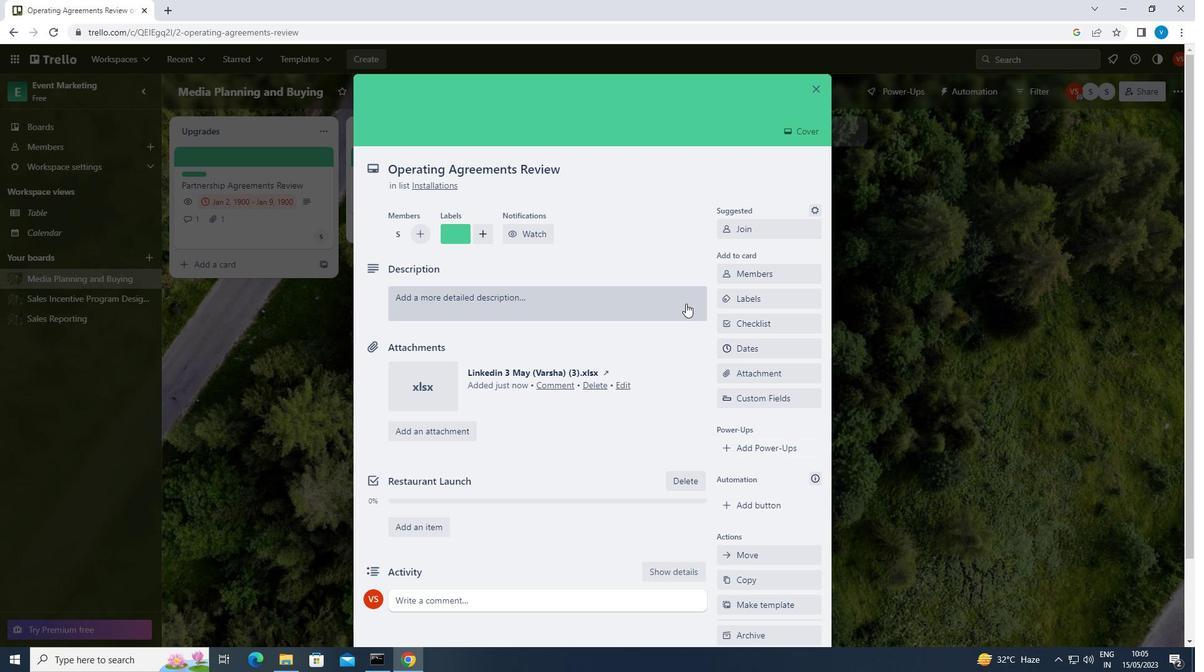 
Action: Key pressed <Key.shift><Key.shift><Key.shift><Key.shift>PLAN<Key.space>AND<Key.space>EXECUTE<Key.space>COMPANY<Key.space>TEAM-BUILDING<Key.space>SEMINAR
Screenshot: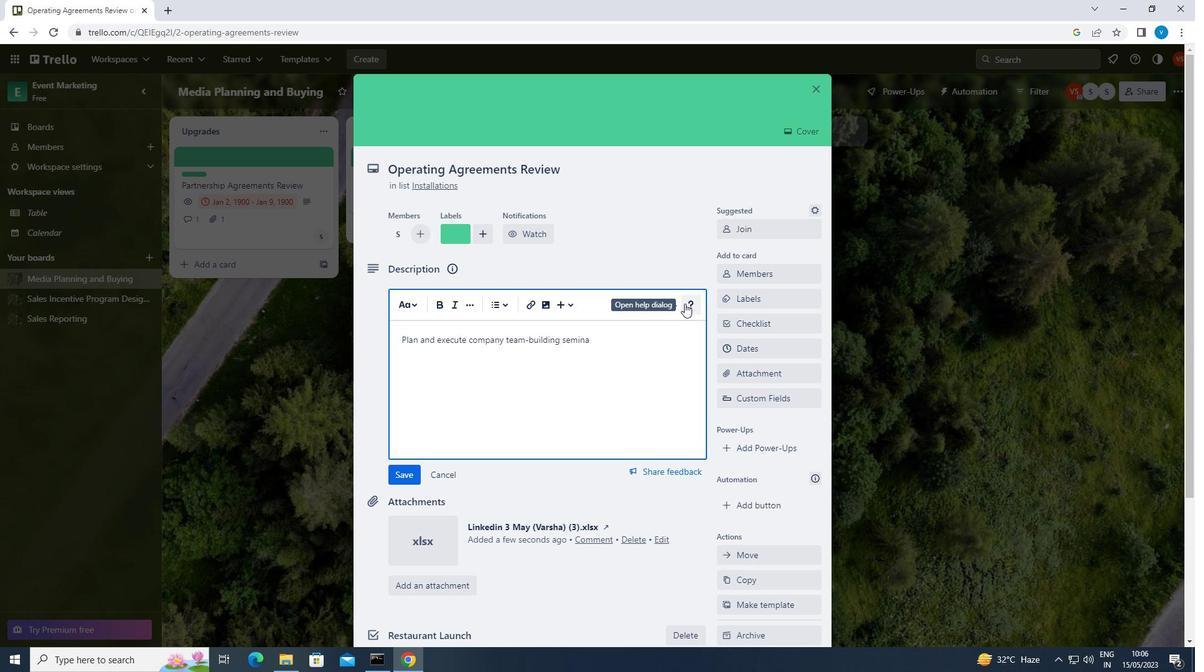 
Action: Mouse moved to (402, 472)
Screenshot: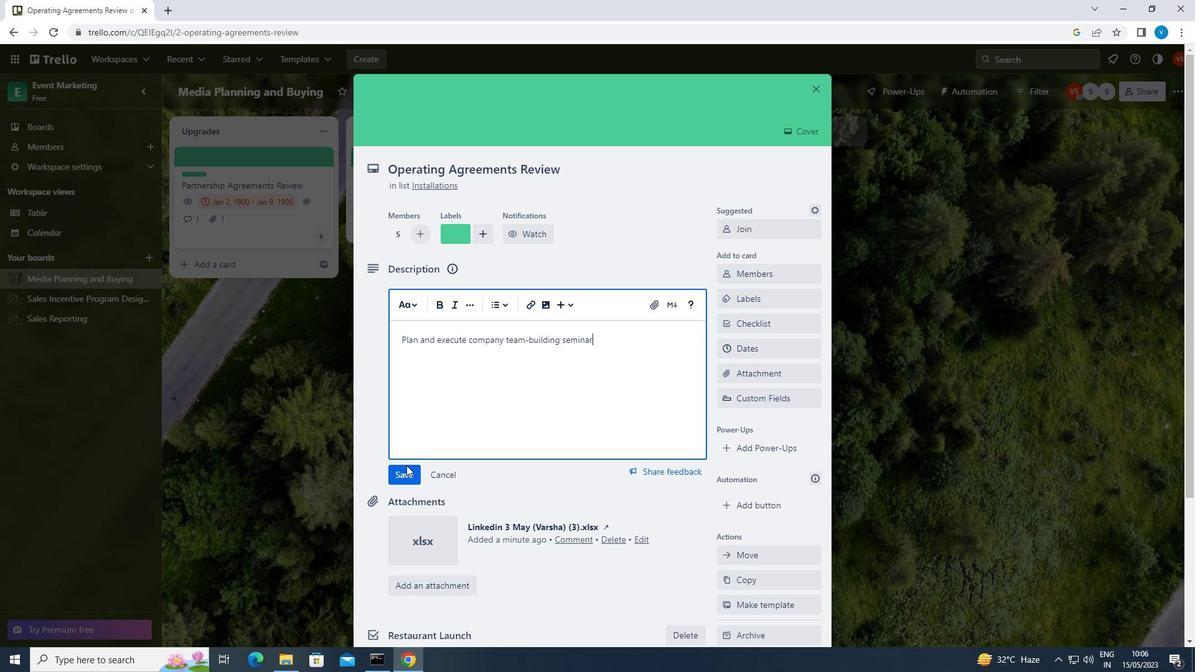 
Action: Mouse pressed left at (402, 472)
Screenshot: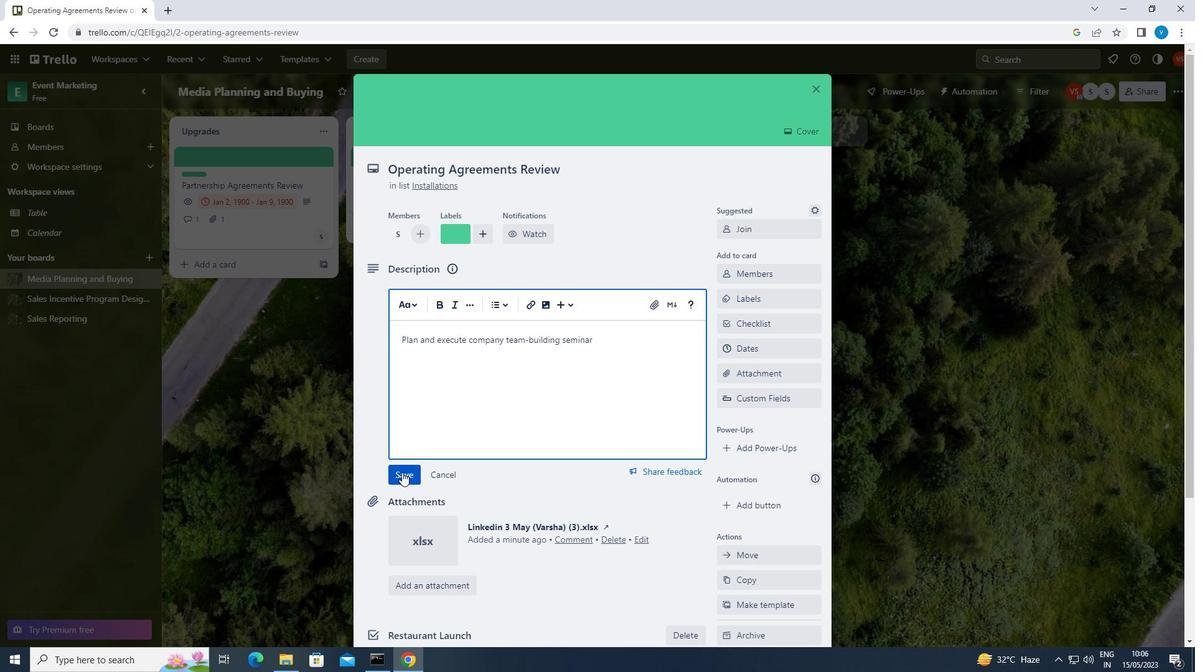 
Action: Mouse moved to (432, 573)
Screenshot: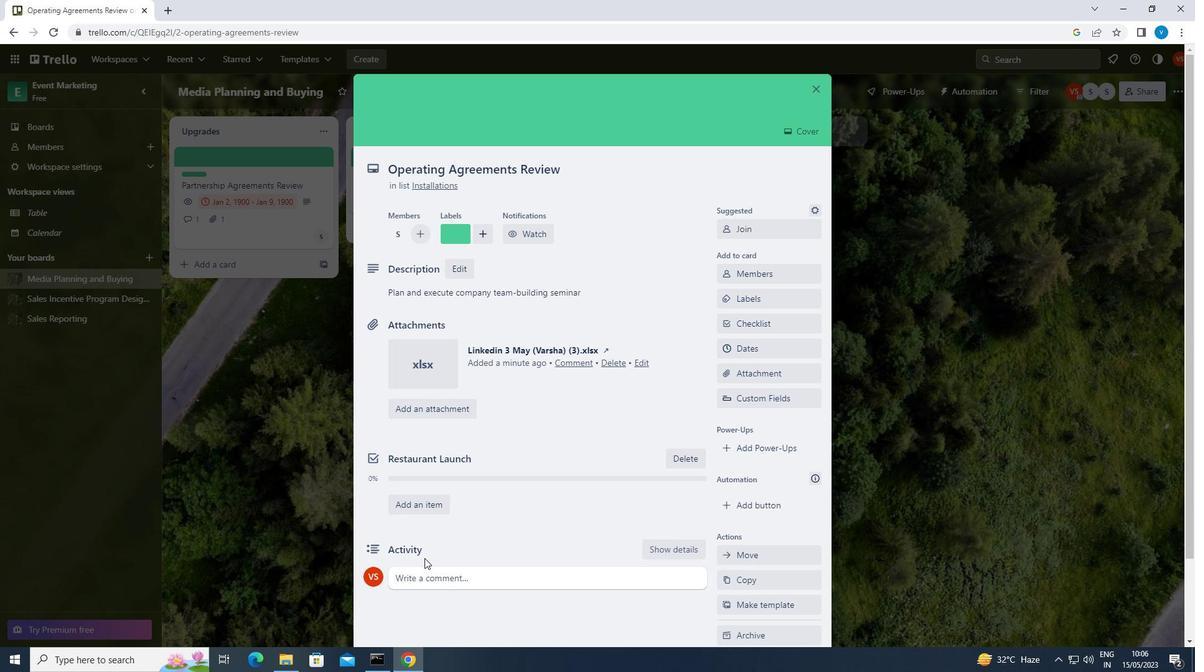 
Action: Mouse pressed left at (432, 573)
Screenshot: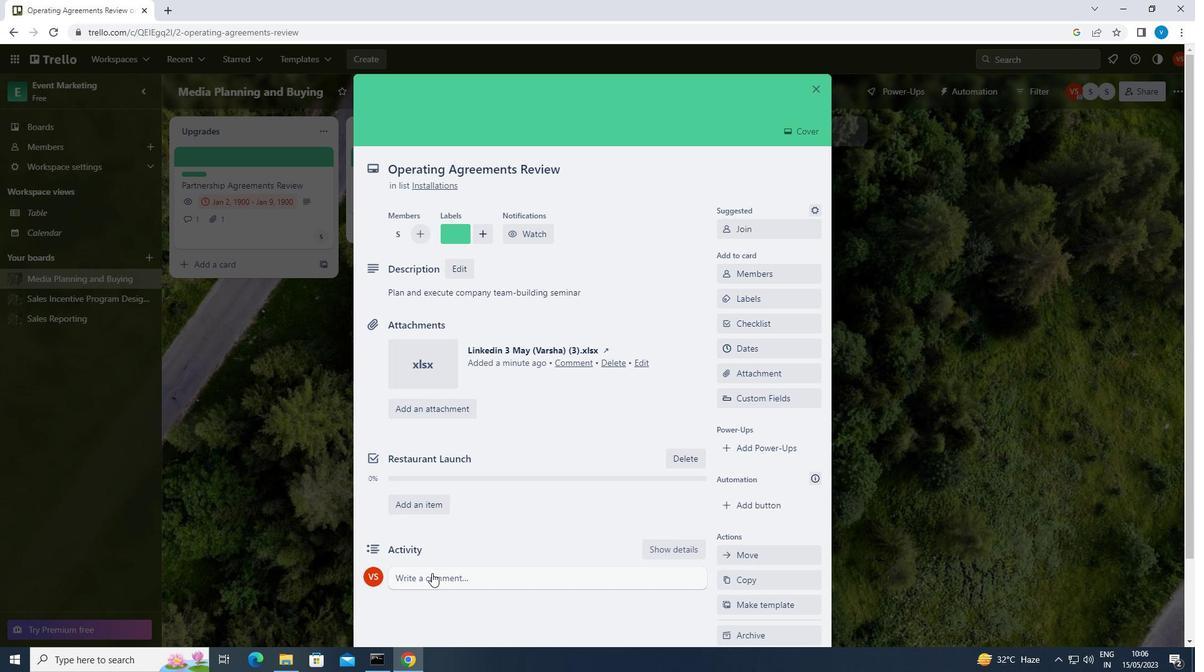 
Action: Key pressed <Key.shift><Key.shift><Key.shift><Key.shift><Key.shift>GIVEN<Key.space>THE<Key.space>POTENTIAL<Key.space>IMPACT<Key.space>OF<Key.space>THIS<Key.space>TASK<Key.space>ON<Key.space>OUR<Key.space>TEAM<Key.space>MOR<Key.shift>LE<Key.space>AND<Key.space>MOTIVATION,<Key.space>LET<Key.space>US<Key.space>ENSURE<Key.space>THAT<Key.space>WE<Key.space>APPROACH<Key.space>IT<Key.space>WITH<Key.space>A<Key.space>SENSE<Key.space>OF<Key.space>POSITIVITY<Key.space>AND<Key.space>ENTHUSIASM.
Screenshot: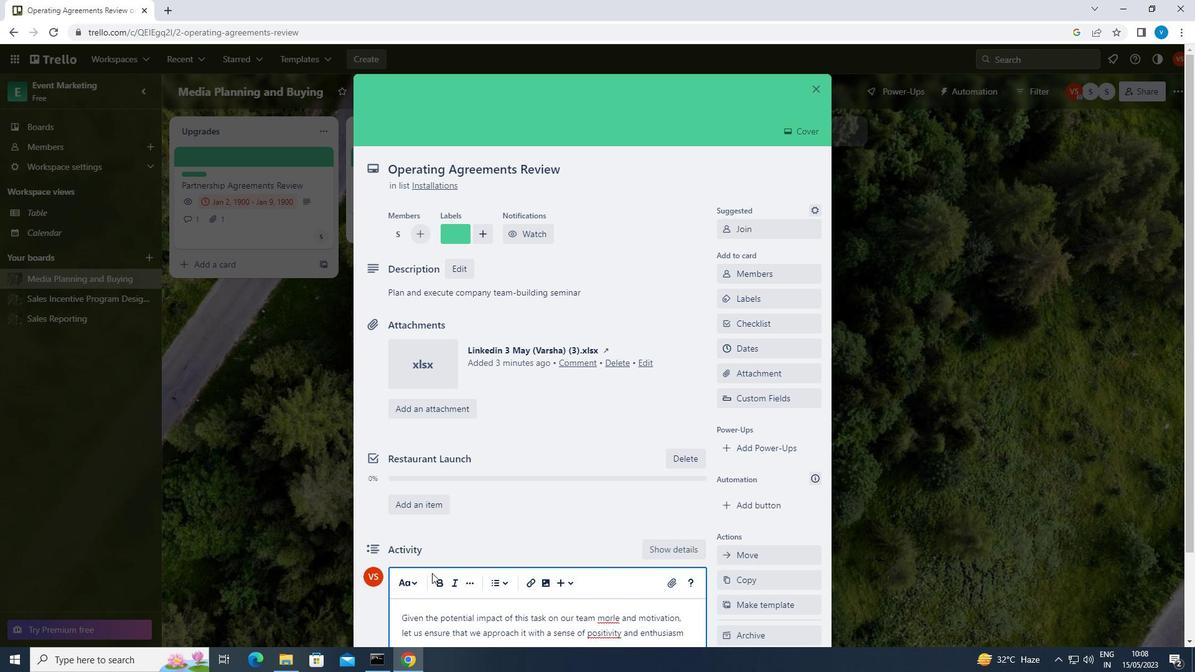 
Action: Mouse moved to (407, 582)
Screenshot: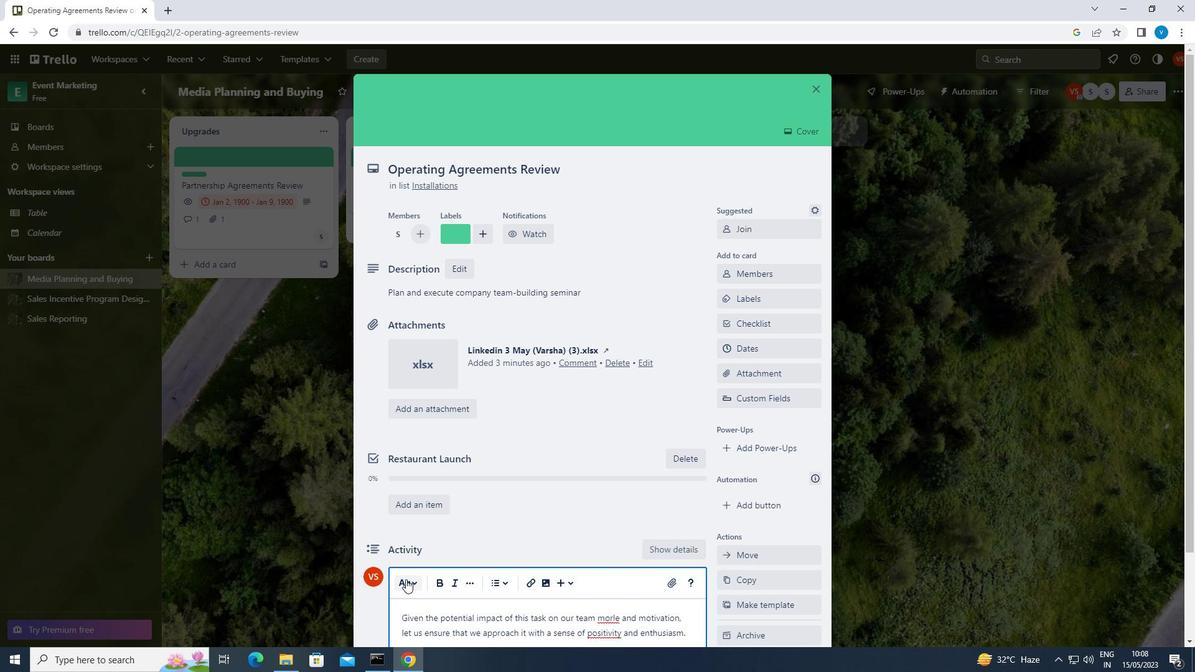 
Action: Mouse scrolled (407, 582) with delta (0, 0)
Screenshot: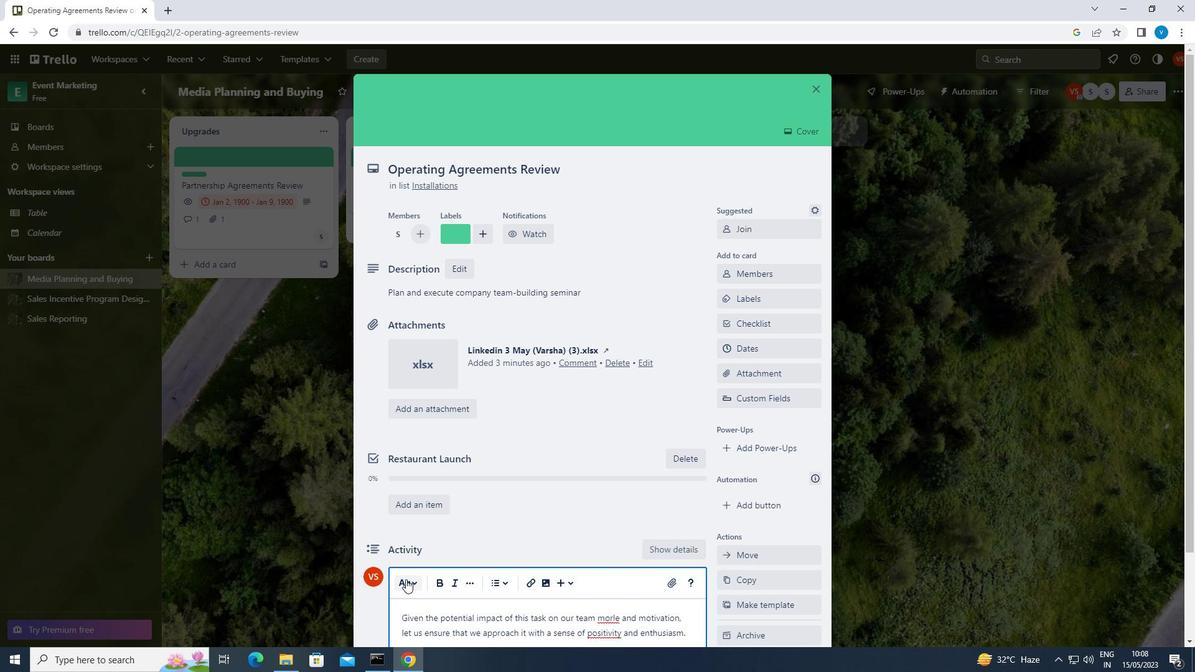 
Action: Mouse moved to (407, 582)
Screenshot: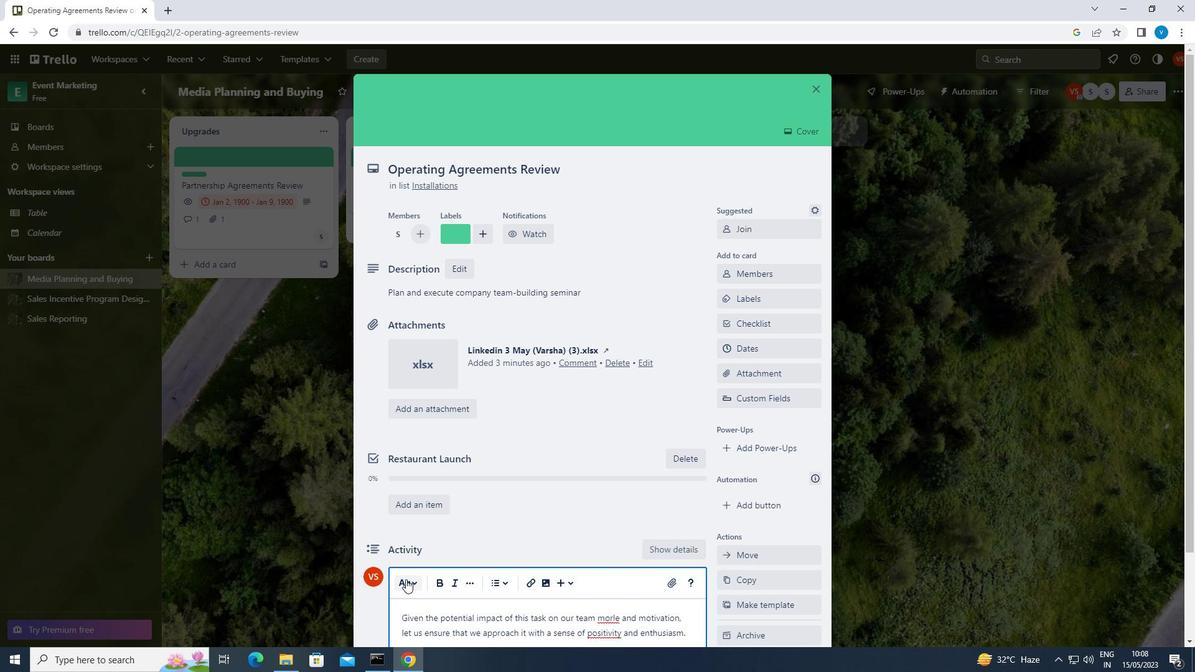 
Action: Mouse scrolled (407, 582) with delta (0, 0)
Screenshot: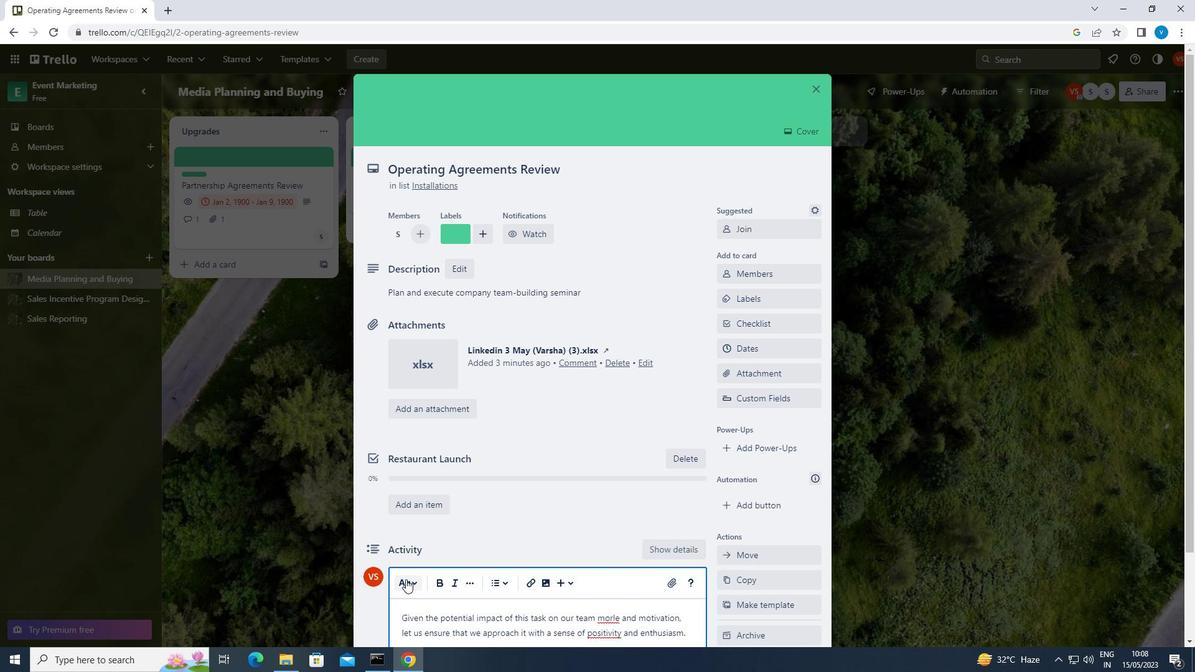 
Action: Mouse moved to (401, 569)
Screenshot: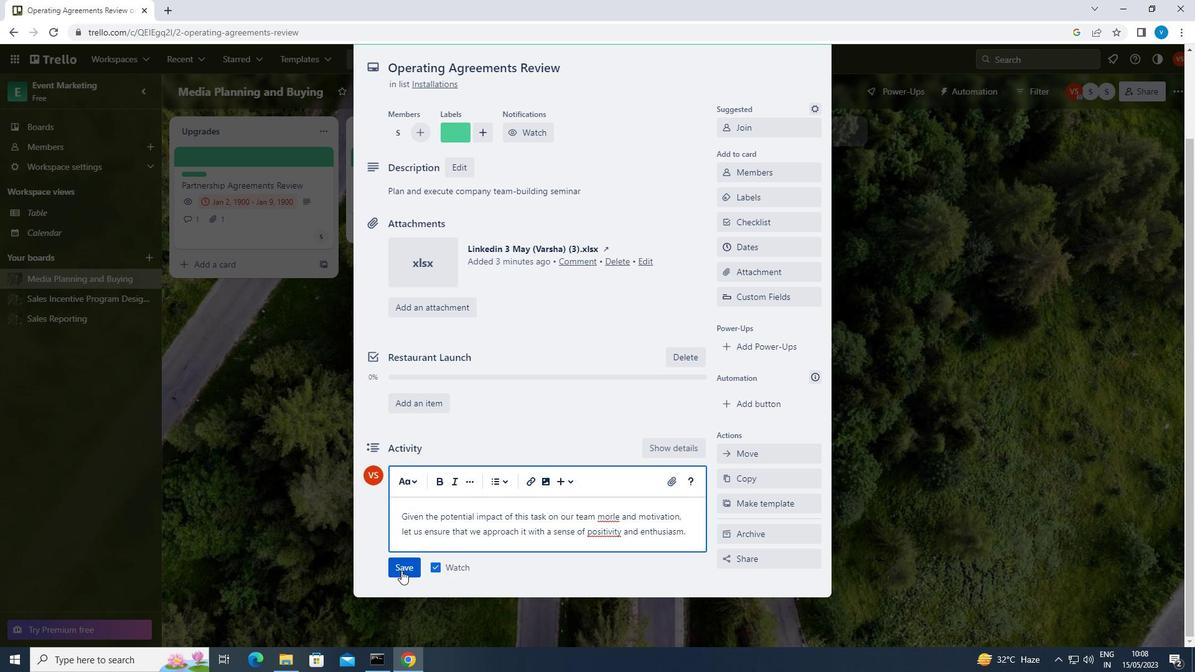 
Action: Mouse pressed left at (401, 569)
Screenshot: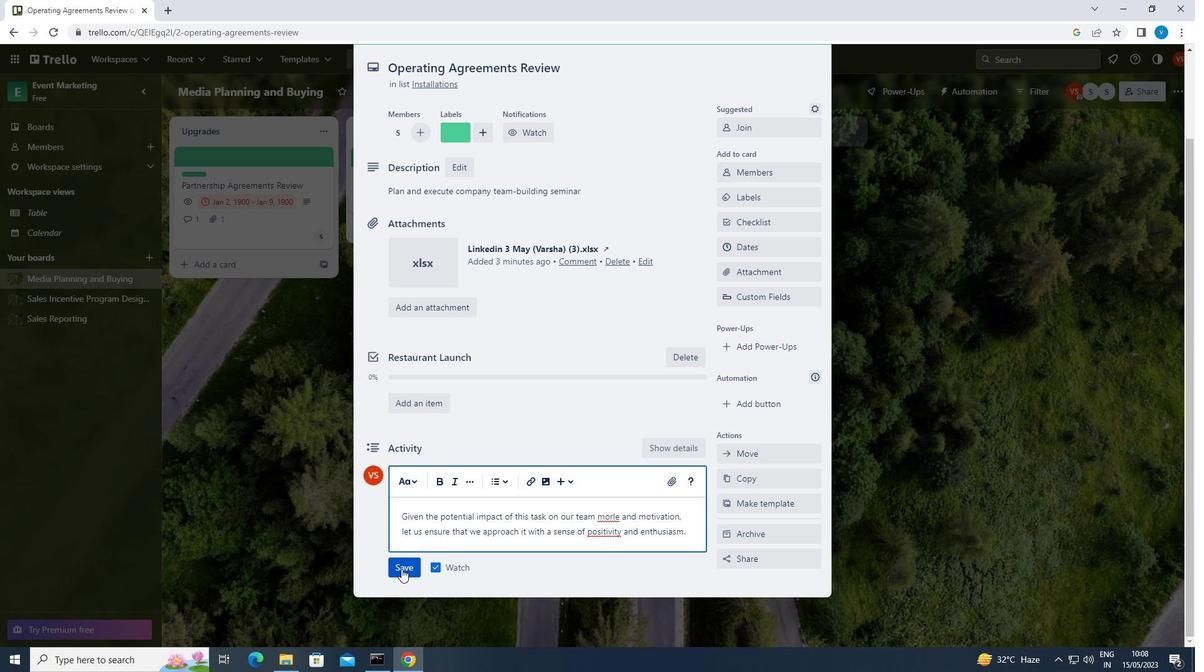 
Action: Mouse moved to (774, 251)
Screenshot: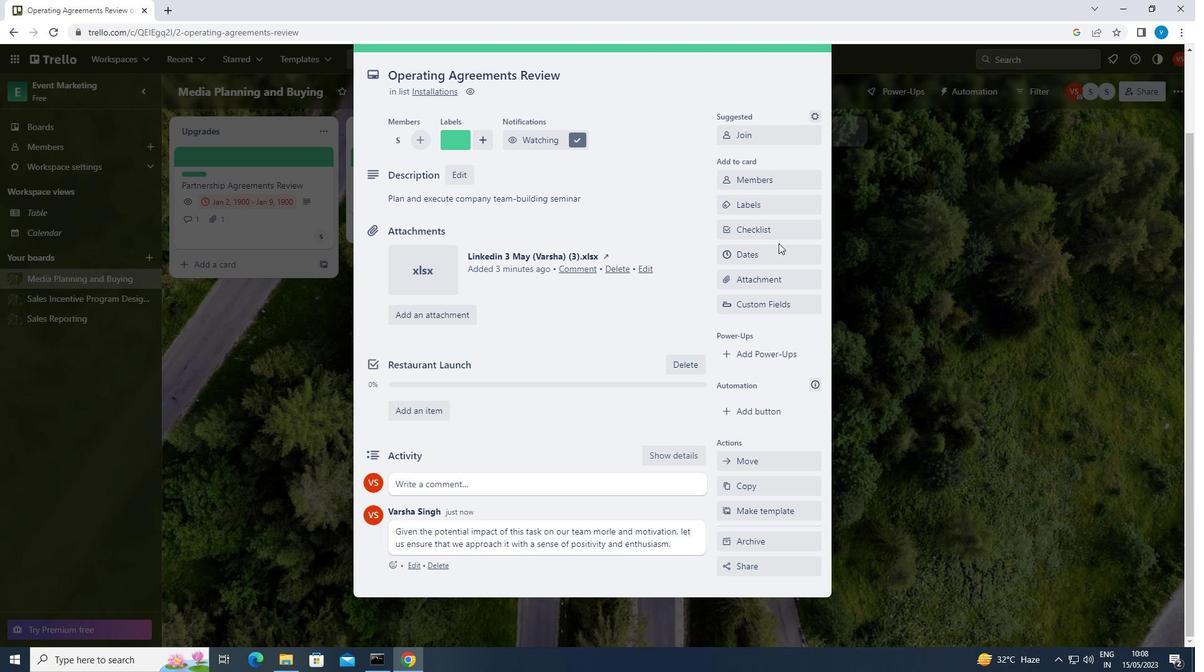 
Action: Mouse pressed left at (774, 251)
Screenshot: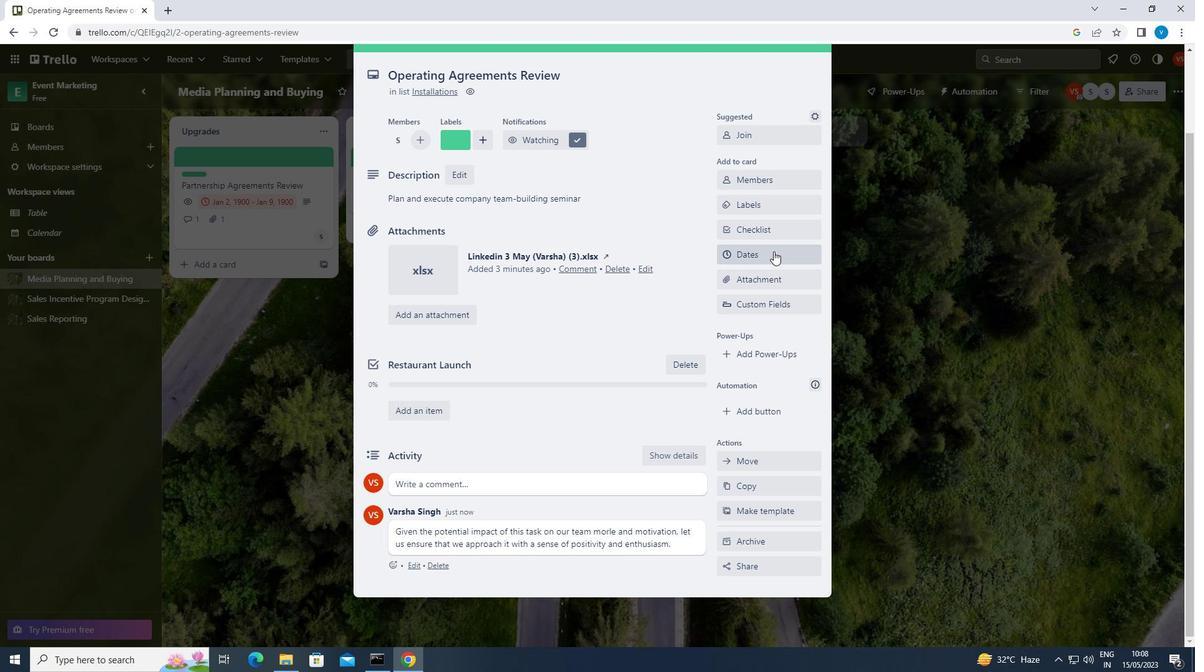 
Action: Mouse moved to (731, 318)
Screenshot: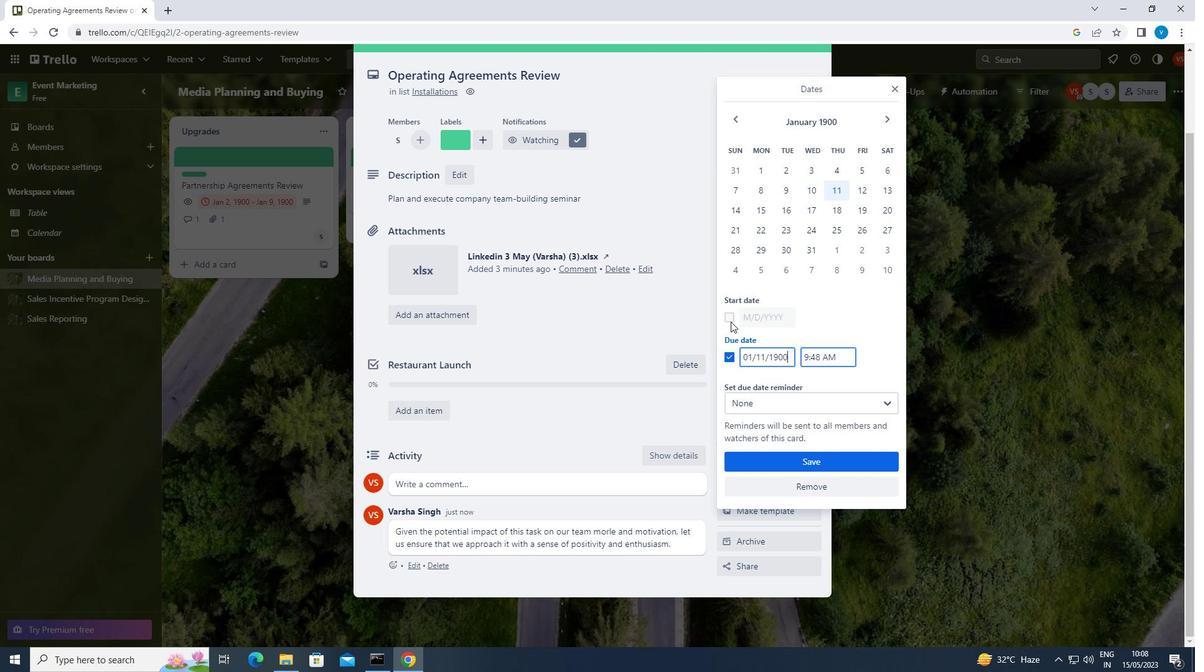 
Action: Mouse pressed left at (731, 318)
Screenshot: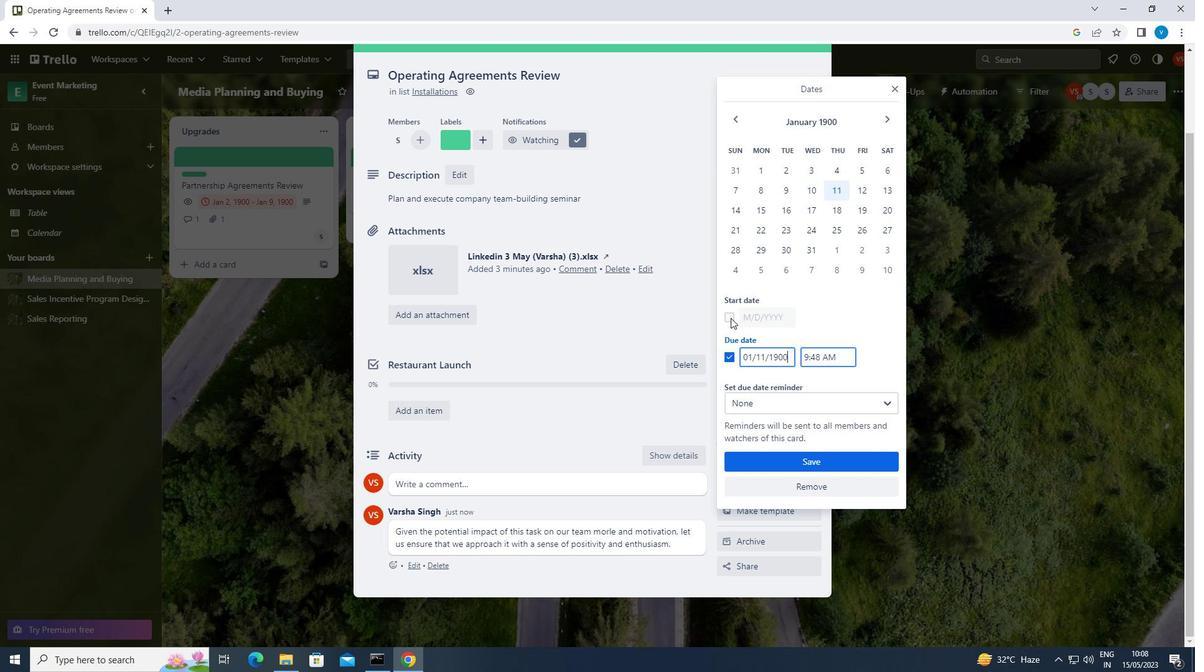 
Action: Mouse moved to (790, 315)
Screenshot: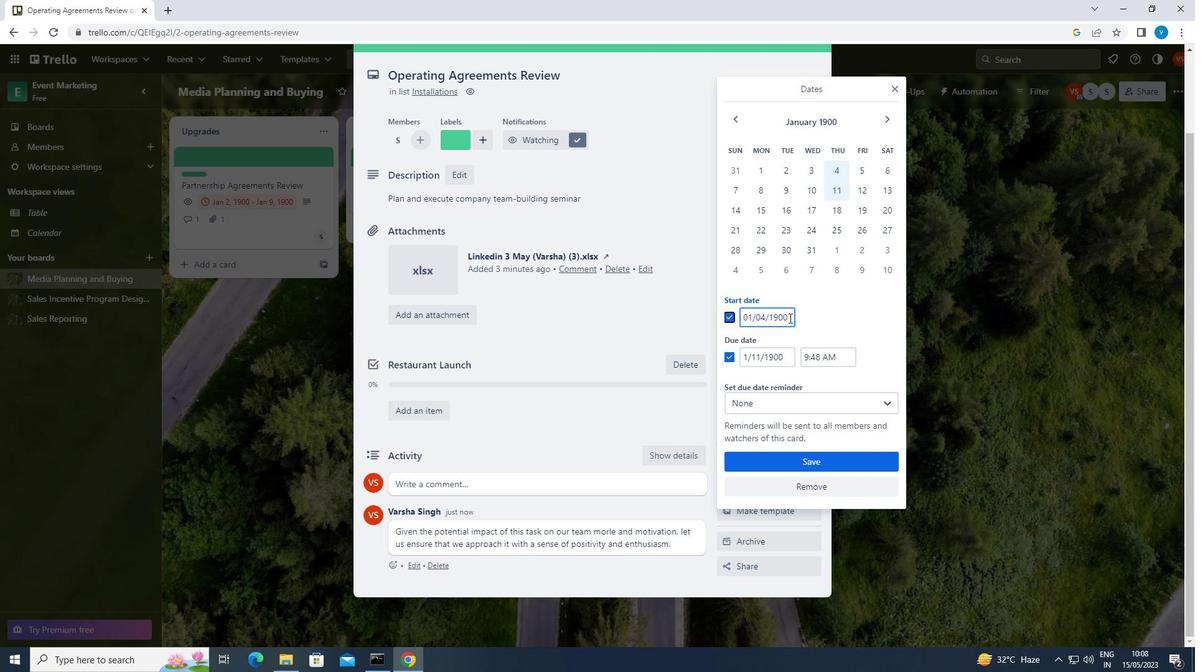 
Action: Mouse pressed left at (790, 315)
Screenshot: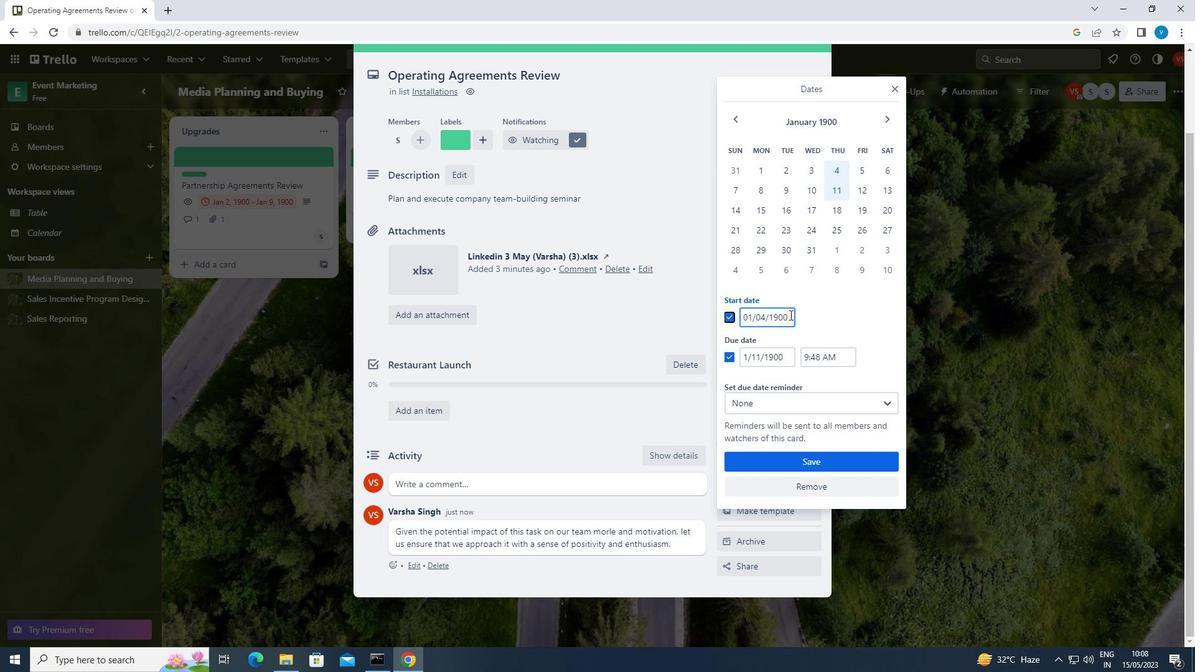 
Action: Key pressed <Key.backspace><Key.backspace><Key.backspace><Key.backspace><Key.backspace><Key.backspace><Key.backspace><Key.backspace><Key.backspace><Key.backspace><Key.backspace><Key.backspace><Key.backspace><Key.backspace><Key.backspace><Key.backspace><Key.backspace><Key.backspace>01/05/1900
Screenshot: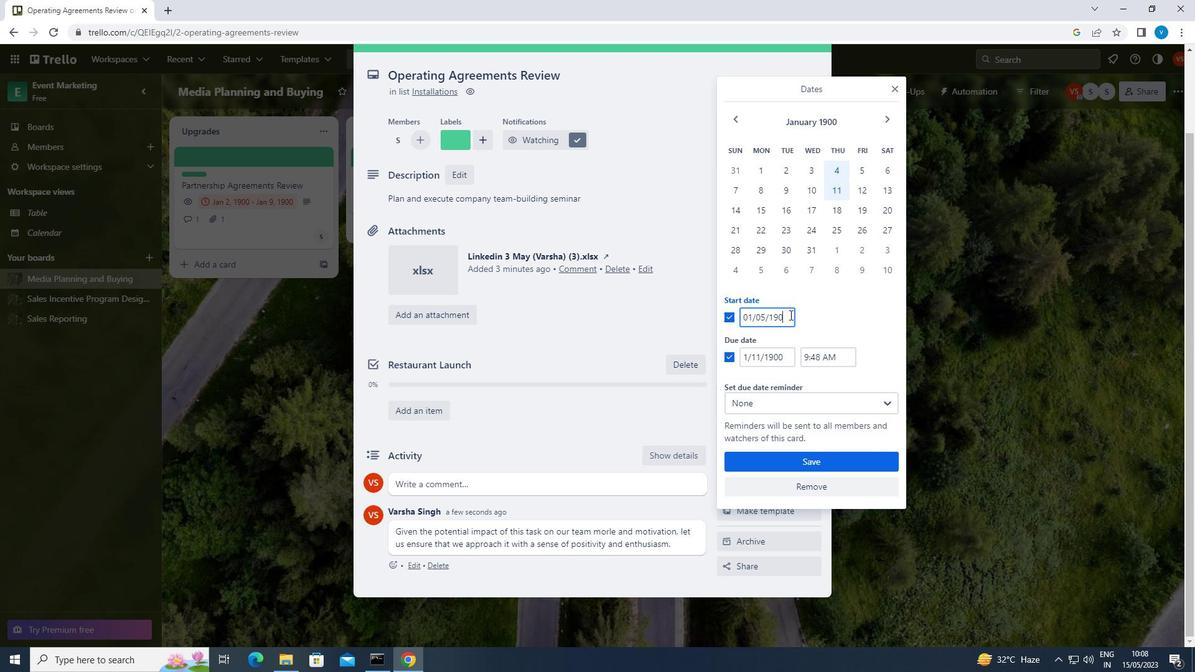 
Action: Mouse moved to (790, 359)
Screenshot: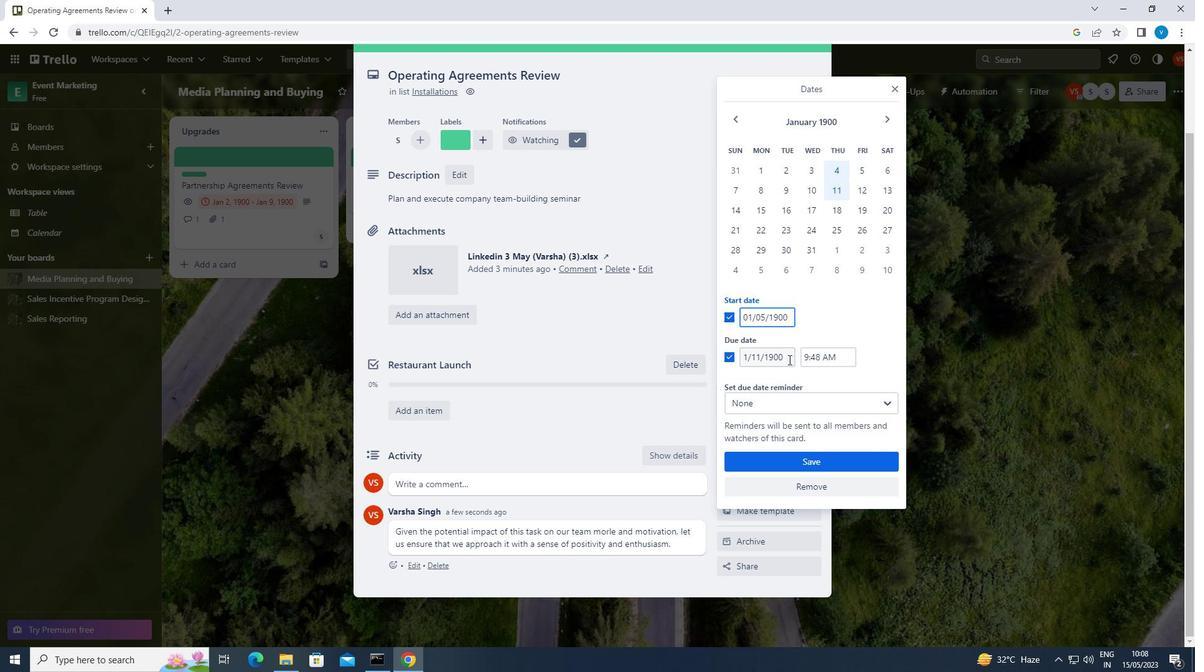
Action: Mouse pressed left at (790, 359)
Screenshot: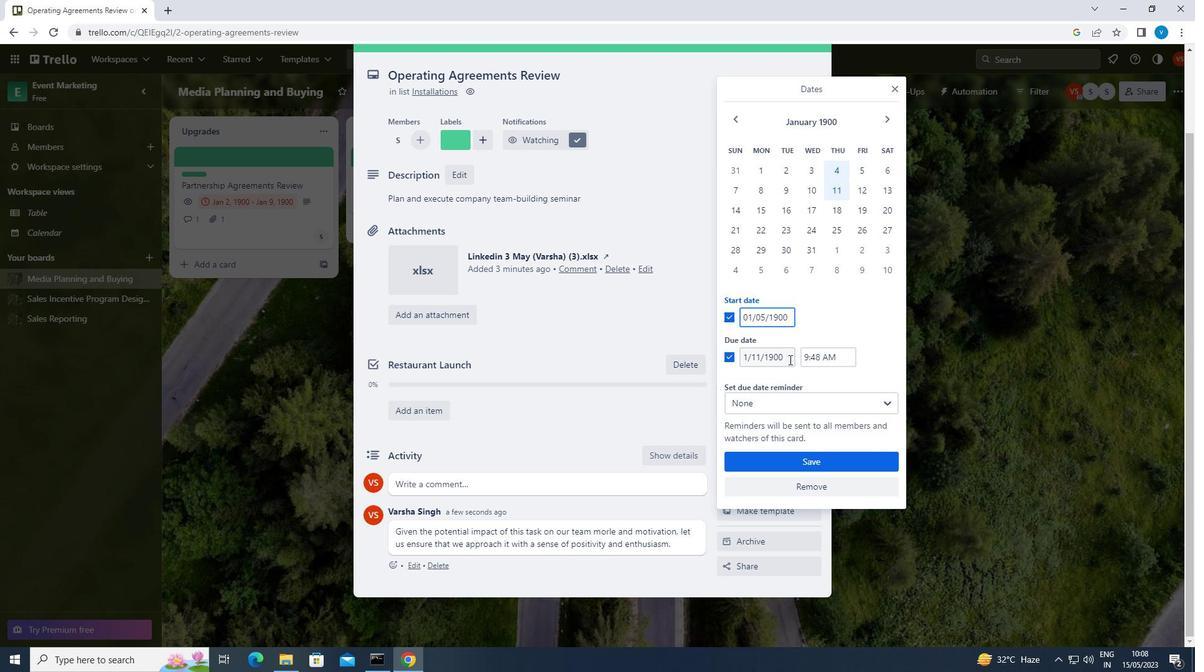 
Action: Key pressed <Key.backspace><Key.backspace><Key.backspace><Key.backspace><Key.backspace><Key.backspace><Key.backspace><Key.backspace><Key.backspace><Key.backspace><Key.backspace><Key.backspace><Key.backspace><Key.backspace><Key.backspace><Key.backspace><Key.backspace>01/12/1900
Screenshot: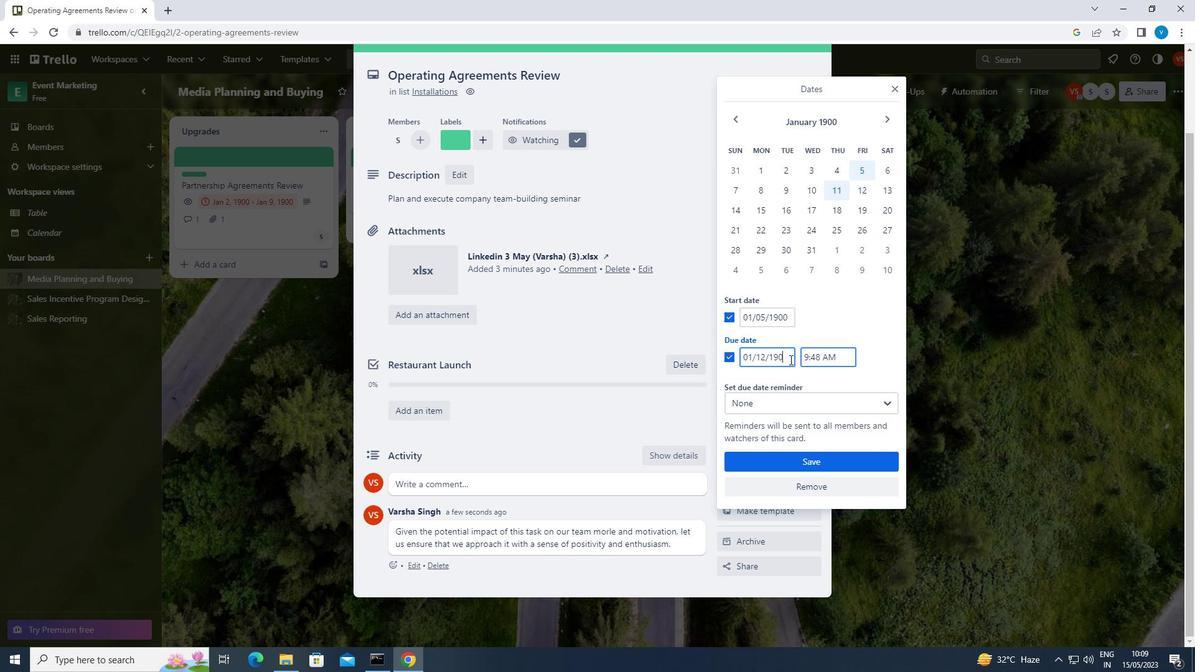 
Action: Mouse moved to (790, 460)
Screenshot: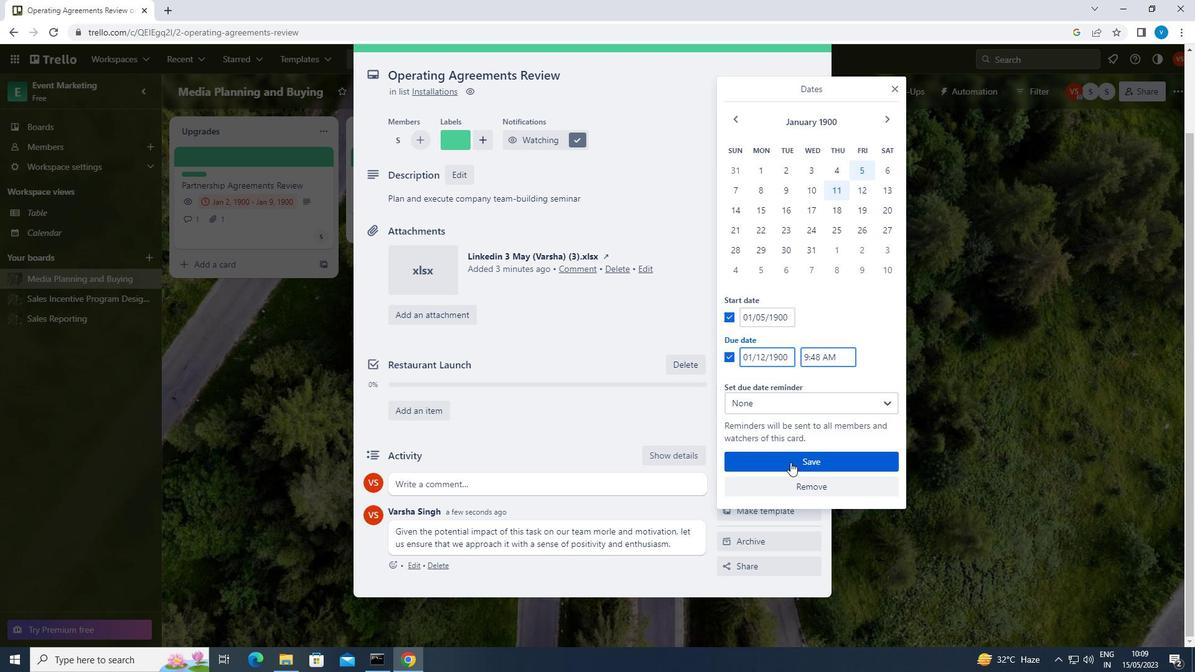 
Action: Mouse pressed left at (790, 460)
Screenshot: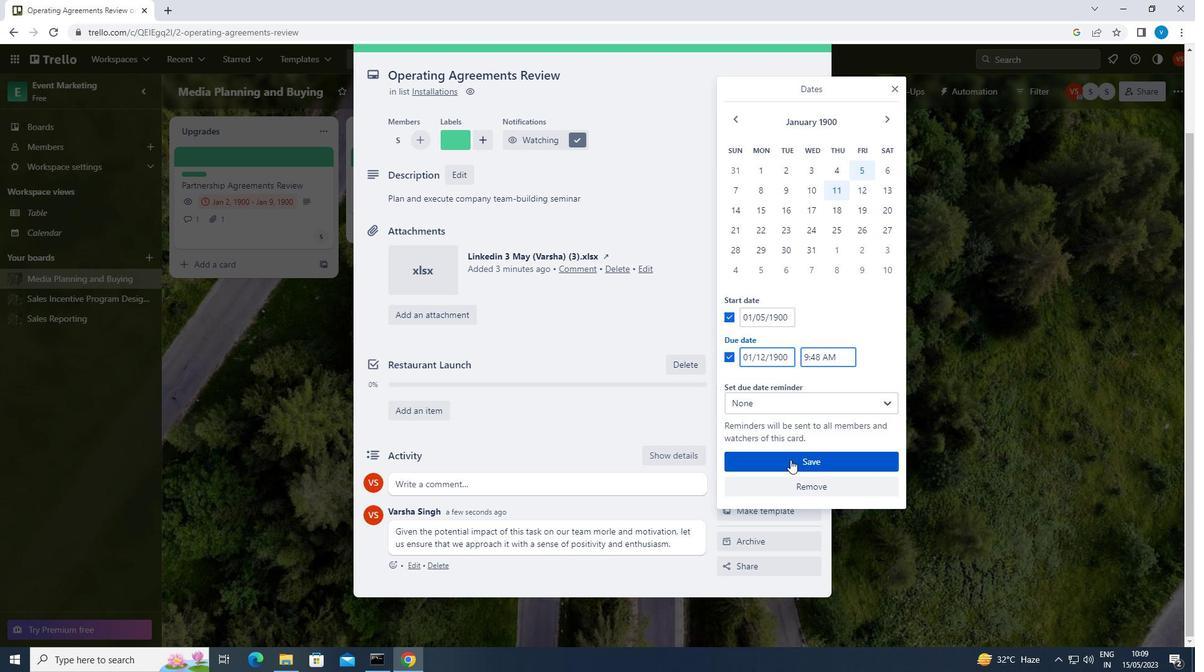 
